 Task: Find connections with filter location Petit-Bourg with filter topic #goalswith filter profile language German with filter current company Lollypop Design Studio with filter school The IIS University with filter industry Outpatient Care Centers with filter service category Human Resources with filter keywords title Test Scorer
Action: Mouse moved to (259, 204)
Screenshot: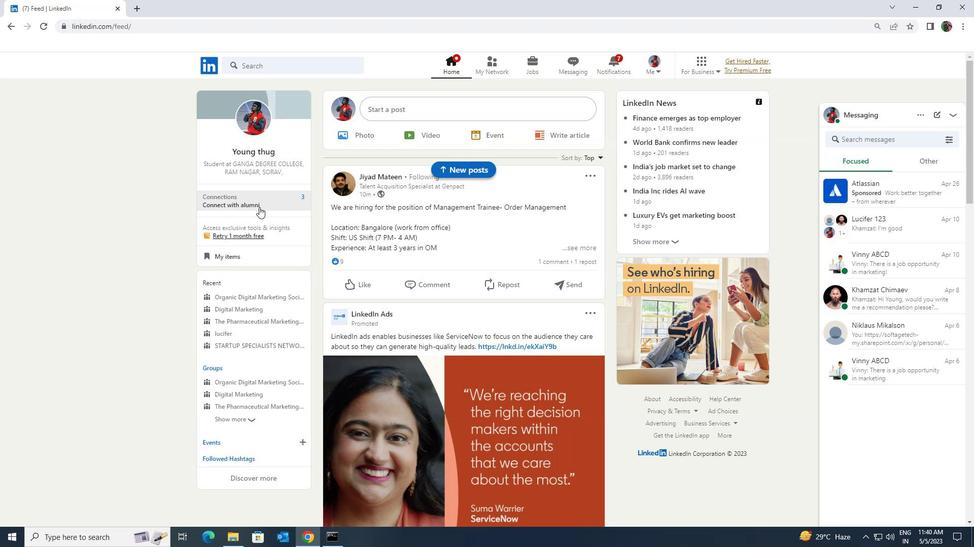 
Action: Mouse pressed left at (259, 204)
Screenshot: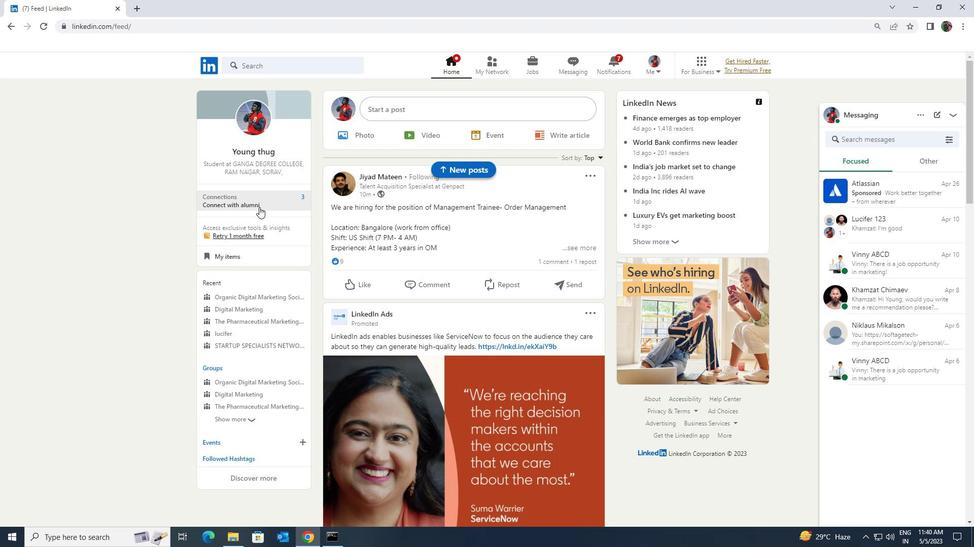 
Action: Mouse moved to (272, 121)
Screenshot: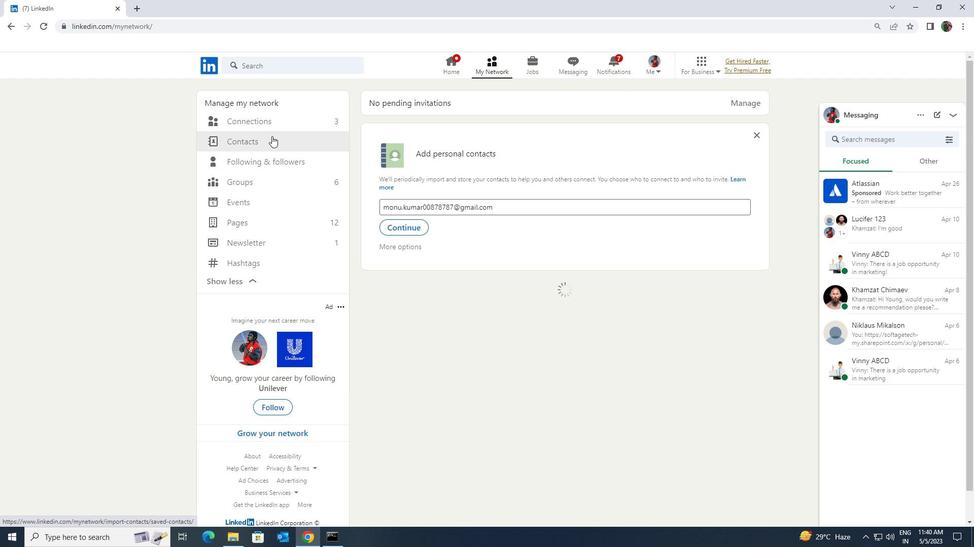 
Action: Mouse pressed left at (272, 121)
Screenshot: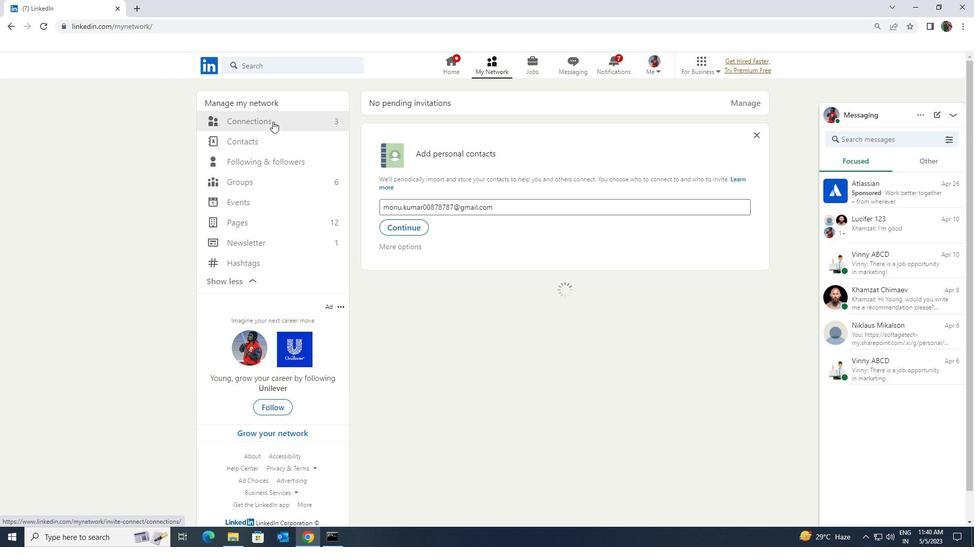 
Action: Mouse moved to (552, 124)
Screenshot: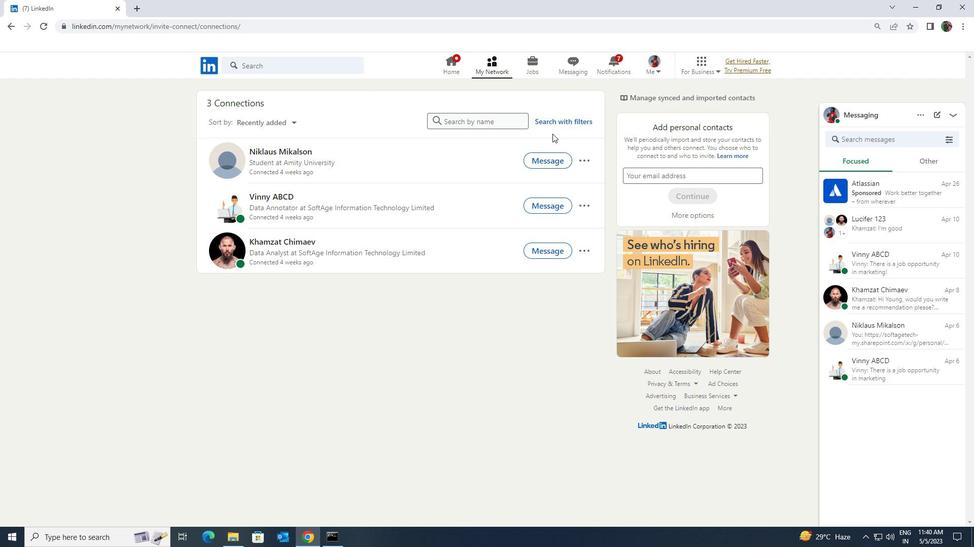 
Action: Mouse pressed left at (552, 124)
Screenshot: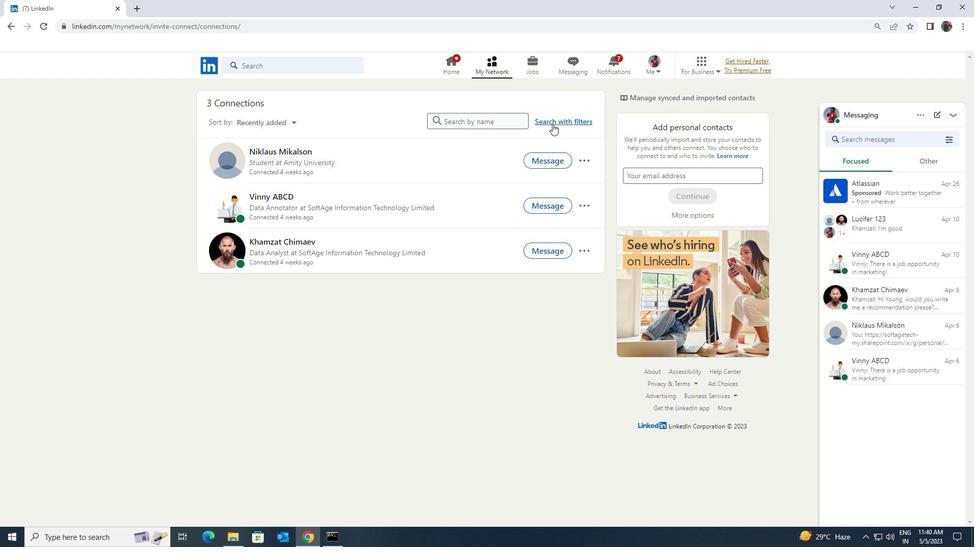 
Action: Mouse moved to (522, 94)
Screenshot: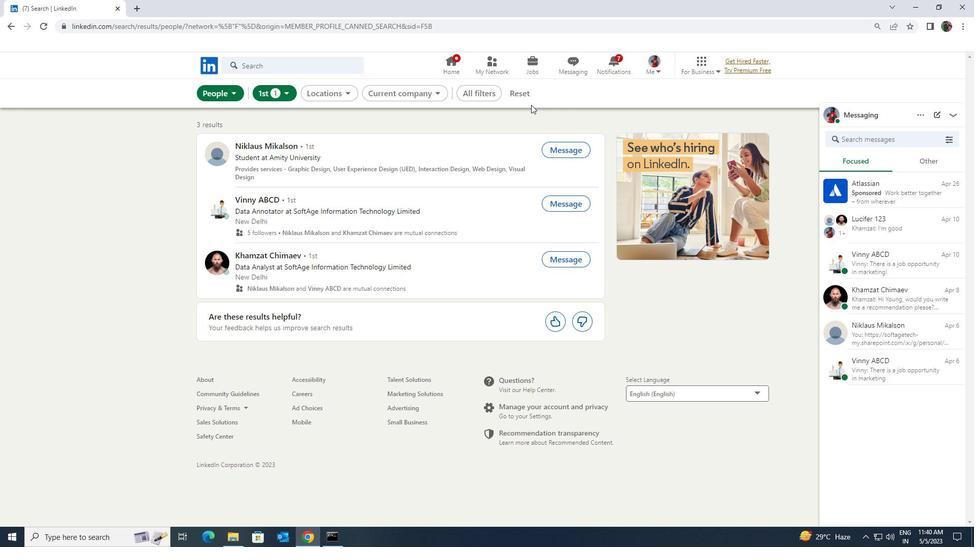 
Action: Mouse pressed left at (522, 94)
Screenshot: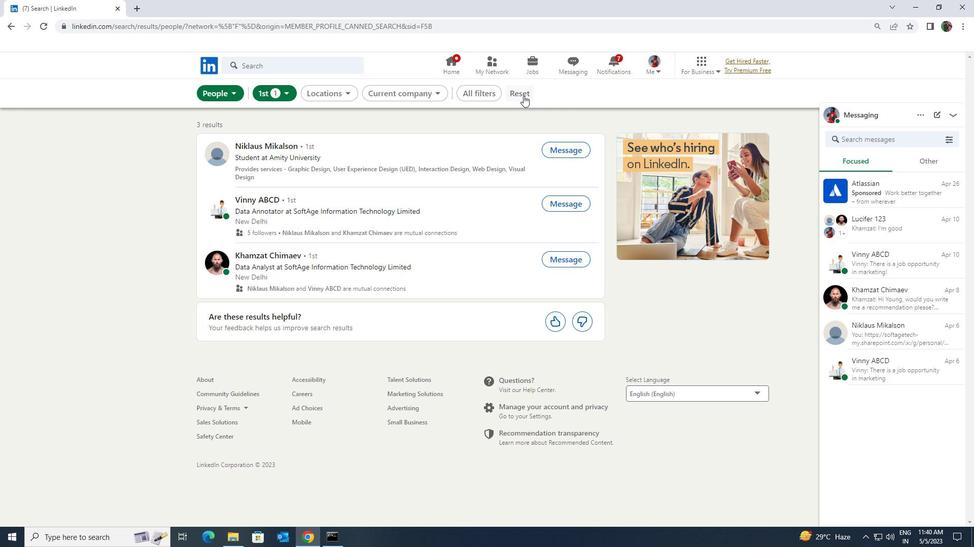 
Action: Mouse moved to (507, 94)
Screenshot: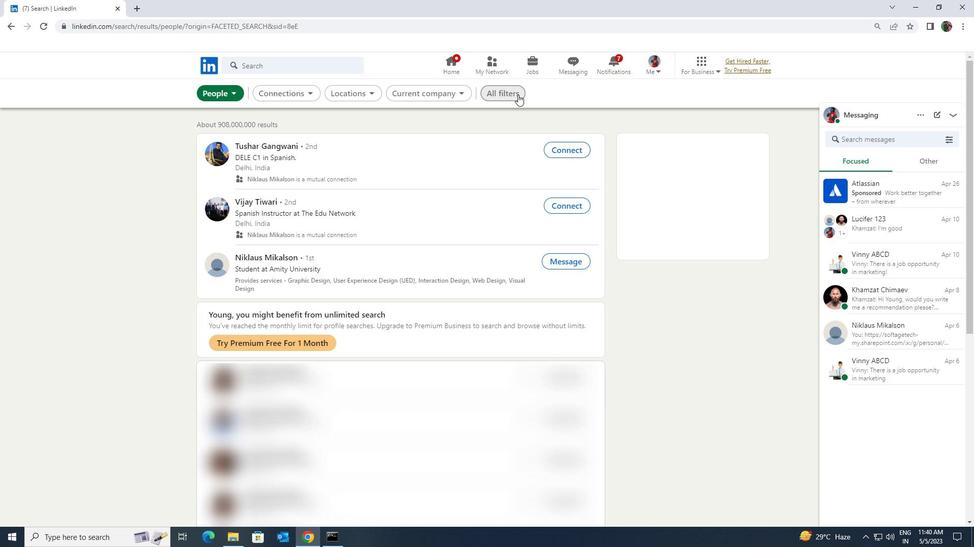 
Action: Mouse pressed left at (507, 94)
Screenshot: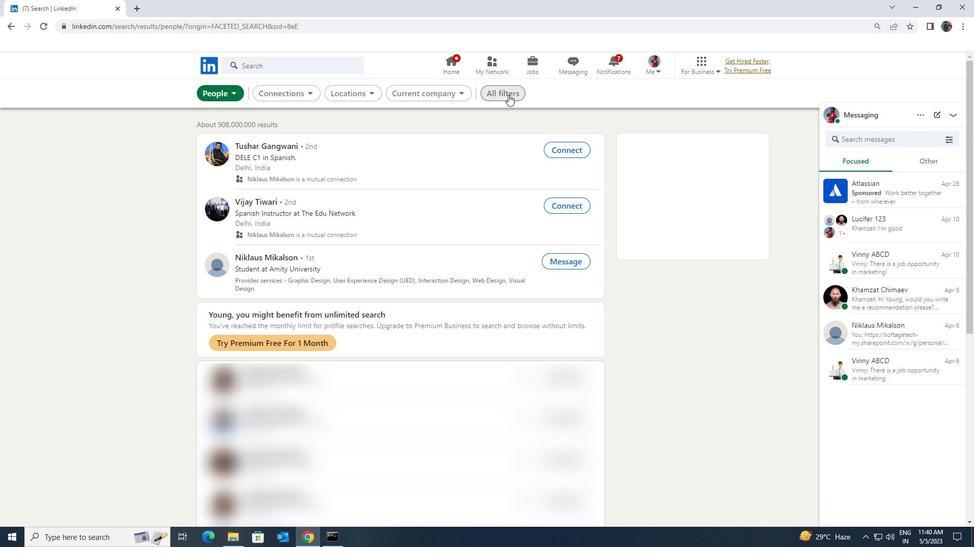 
Action: Mouse moved to (840, 398)
Screenshot: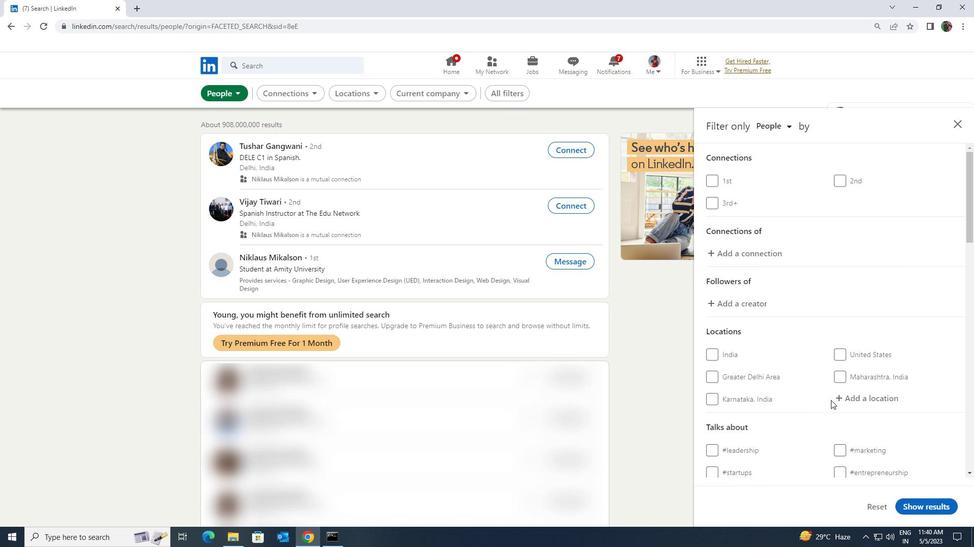 
Action: Mouse pressed left at (840, 398)
Screenshot: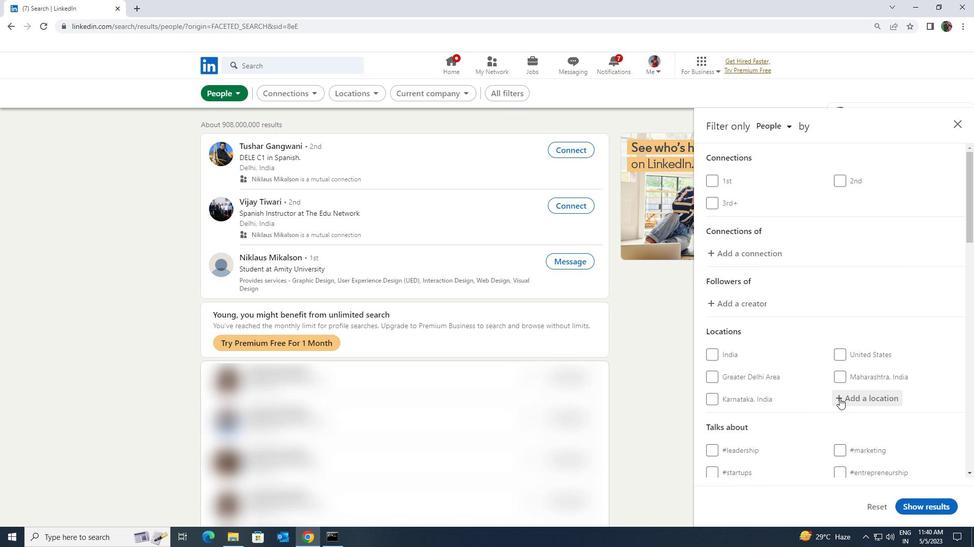 
Action: Mouse moved to (840, 398)
Screenshot: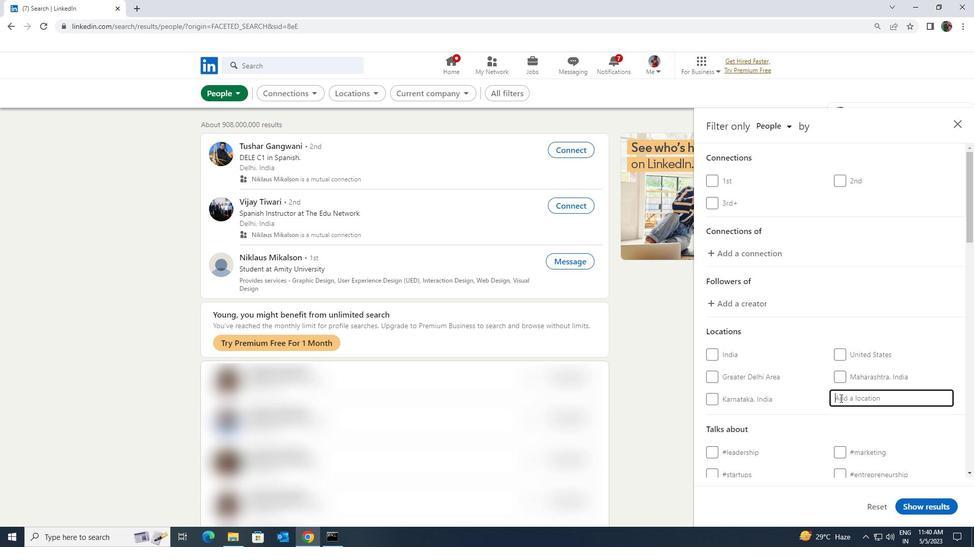 
Action: Key pressed <Key.shift>PETIT
Screenshot: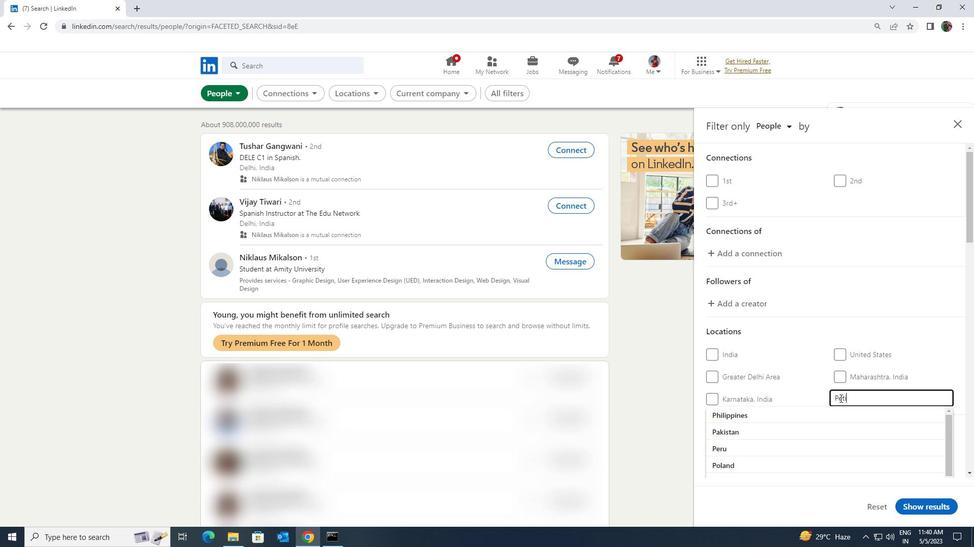 
Action: Mouse moved to (825, 427)
Screenshot: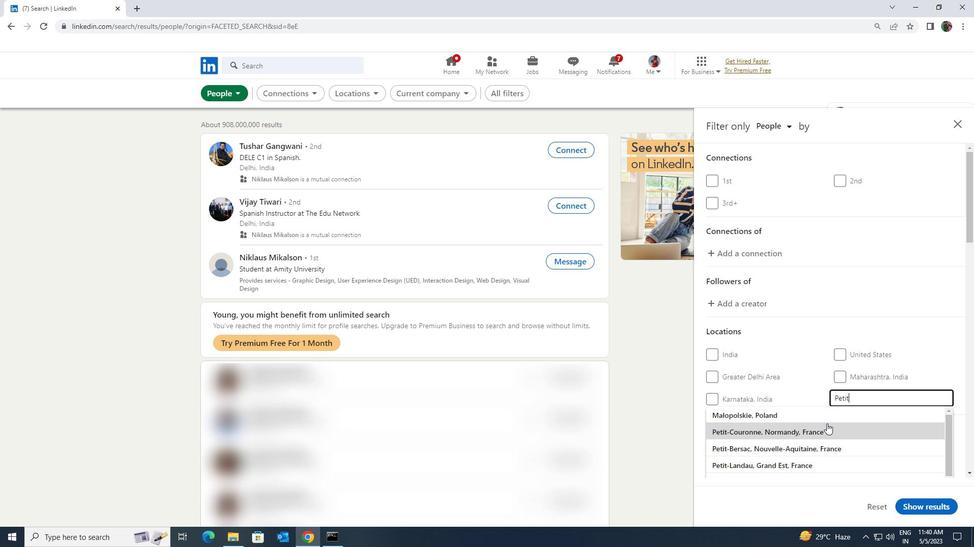 
Action: Mouse pressed left at (825, 427)
Screenshot: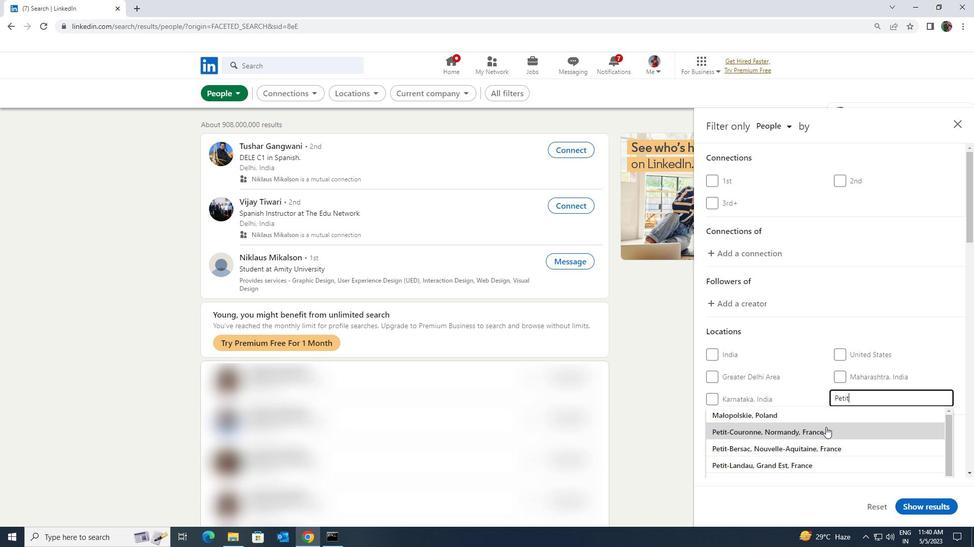 
Action: Mouse scrolled (825, 427) with delta (0, 0)
Screenshot: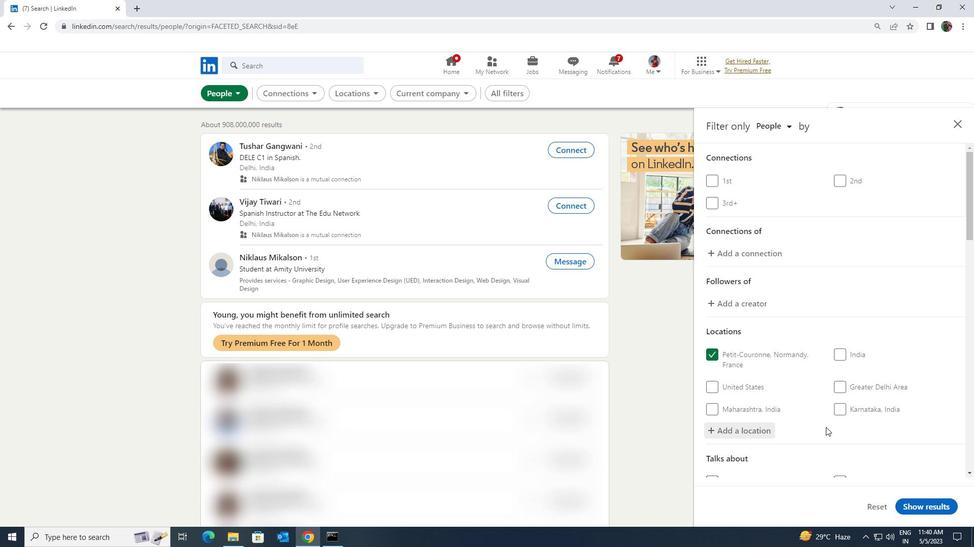 
Action: Mouse scrolled (825, 427) with delta (0, 0)
Screenshot: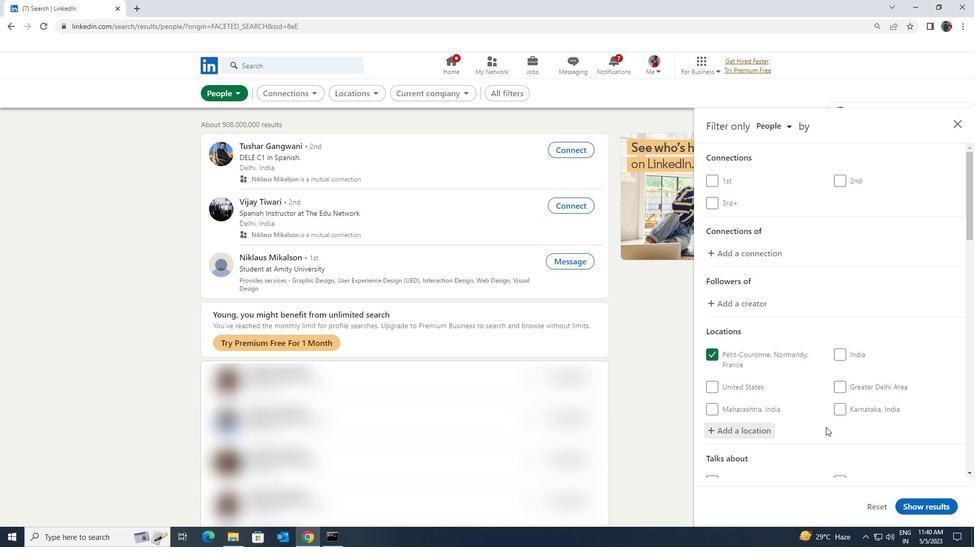 
Action: Mouse moved to (844, 424)
Screenshot: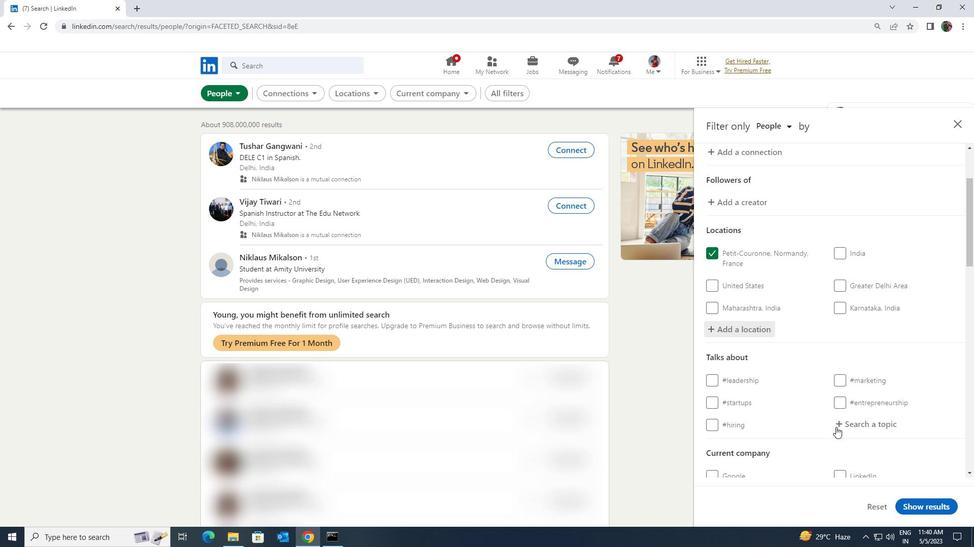 
Action: Mouse pressed left at (844, 424)
Screenshot: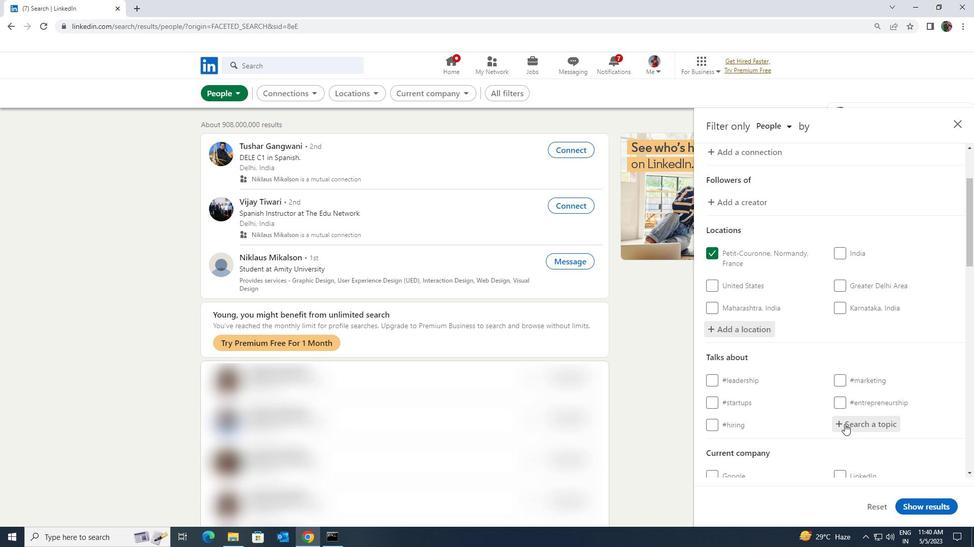 
Action: Key pressed <Key.shift>GOALS
Screenshot: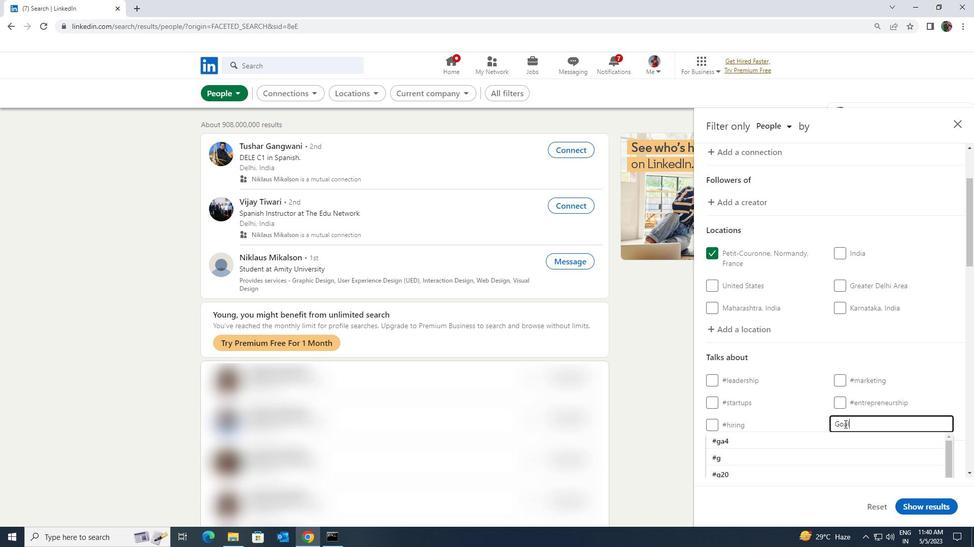 
Action: Mouse moved to (838, 436)
Screenshot: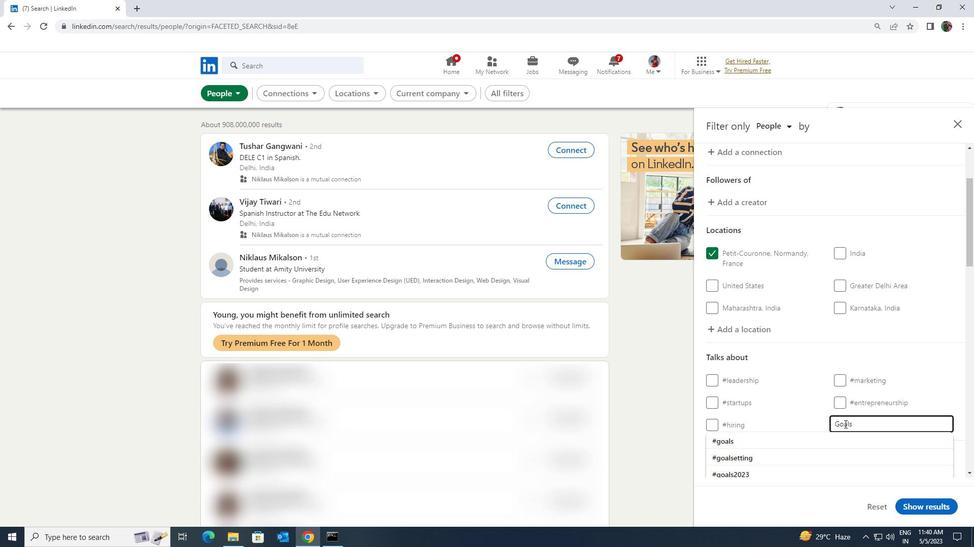 
Action: Mouse pressed left at (838, 436)
Screenshot: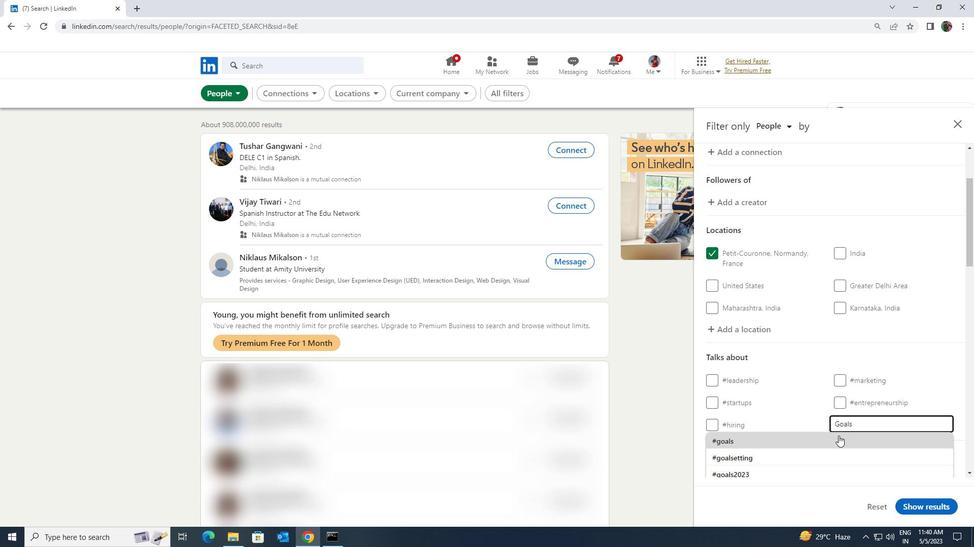 
Action: Mouse scrolled (838, 435) with delta (0, 0)
Screenshot: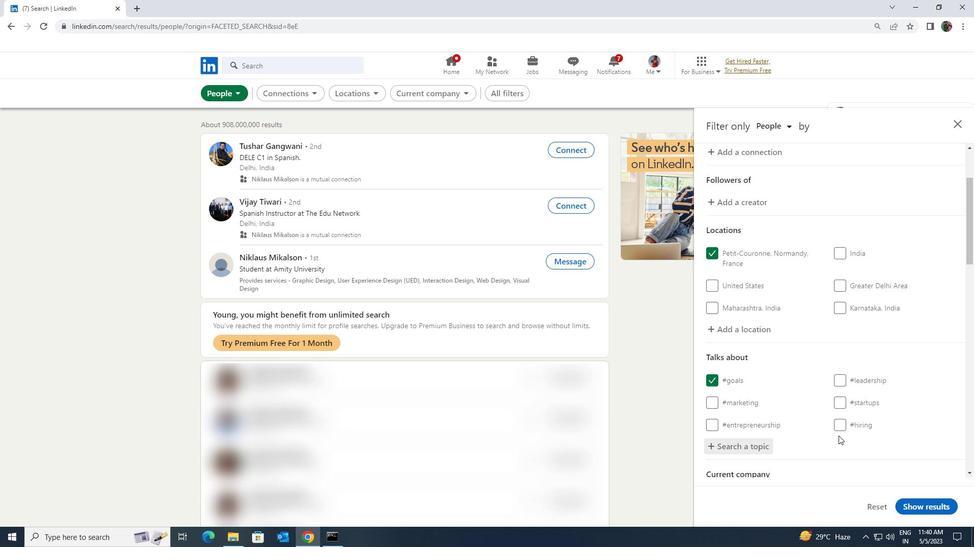 
Action: Mouse scrolled (838, 435) with delta (0, 0)
Screenshot: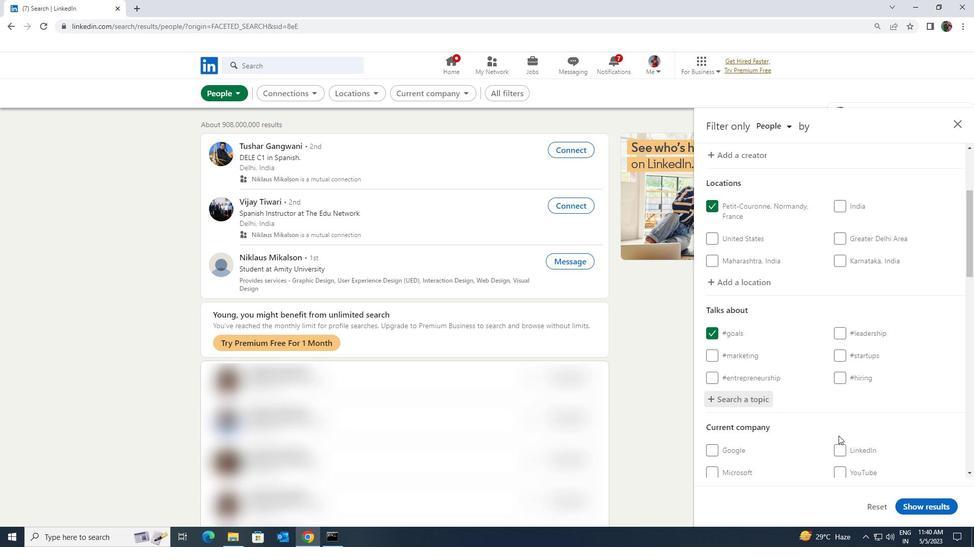 
Action: Mouse moved to (838, 437)
Screenshot: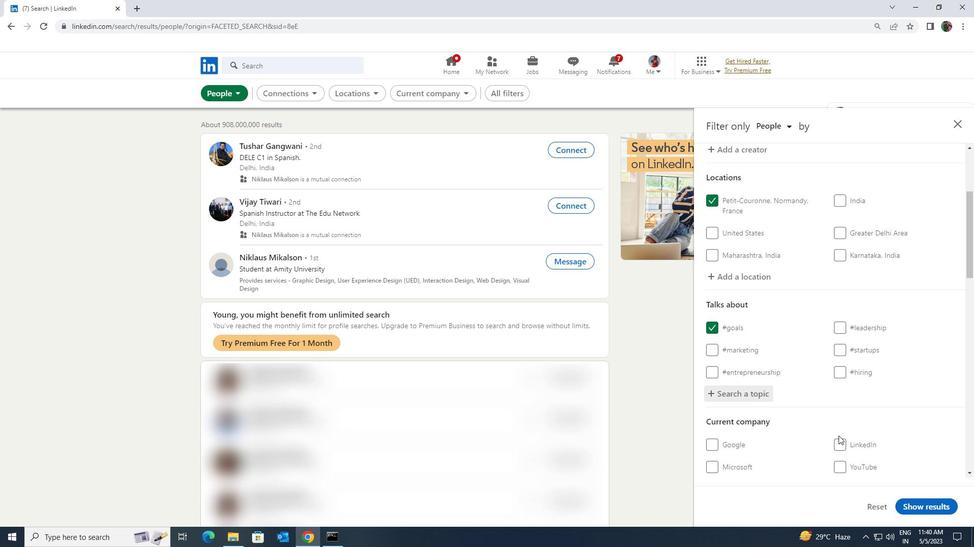 
Action: Mouse scrolled (838, 436) with delta (0, 0)
Screenshot: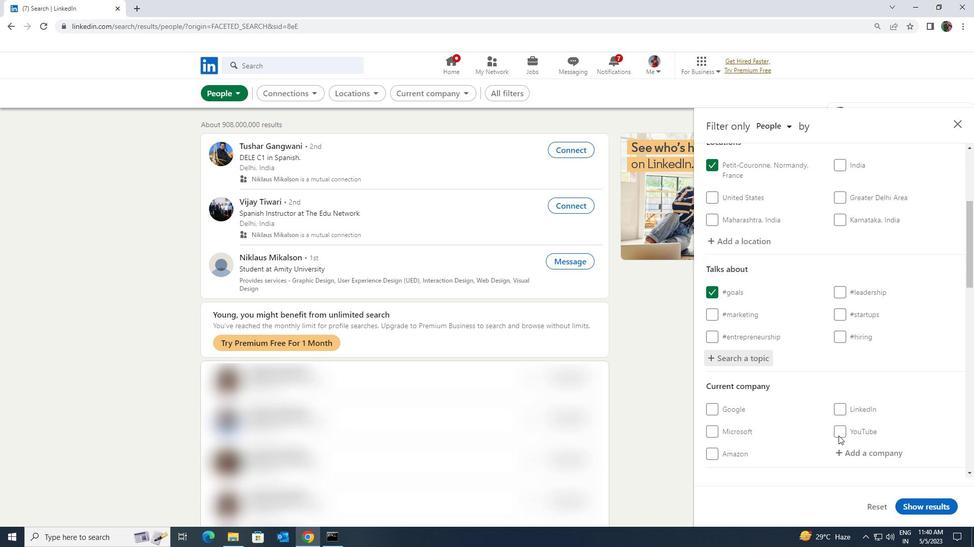 
Action: Mouse scrolled (838, 436) with delta (0, 0)
Screenshot: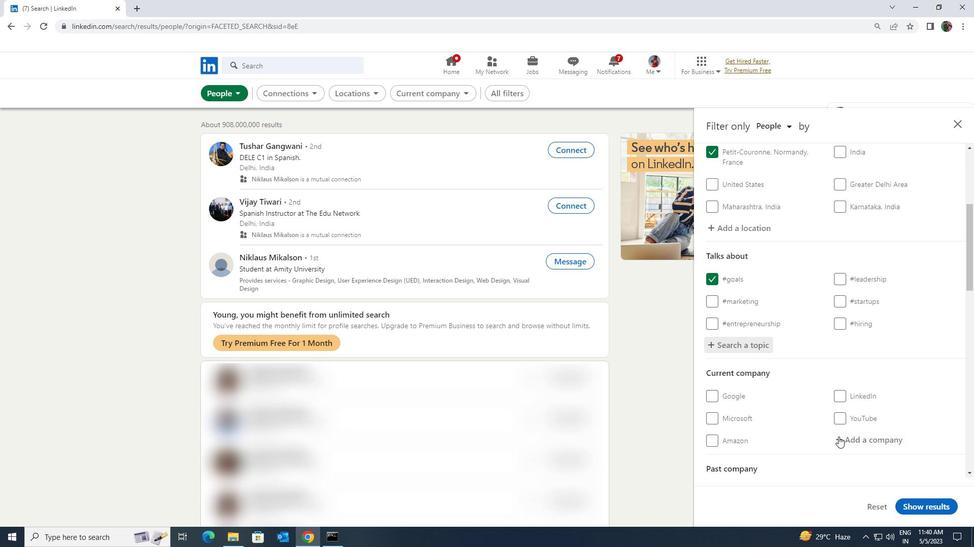 
Action: Mouse scrolled (838, 436) with delta (0, 0)
Screenshot: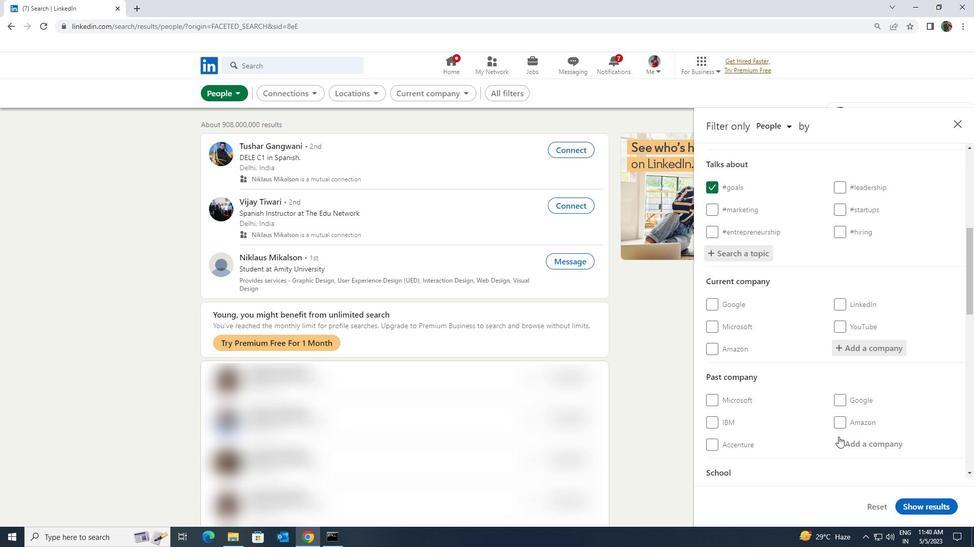 
Action: Mouse scrolled (838, 436) with delta (0, 0)
Screenshot: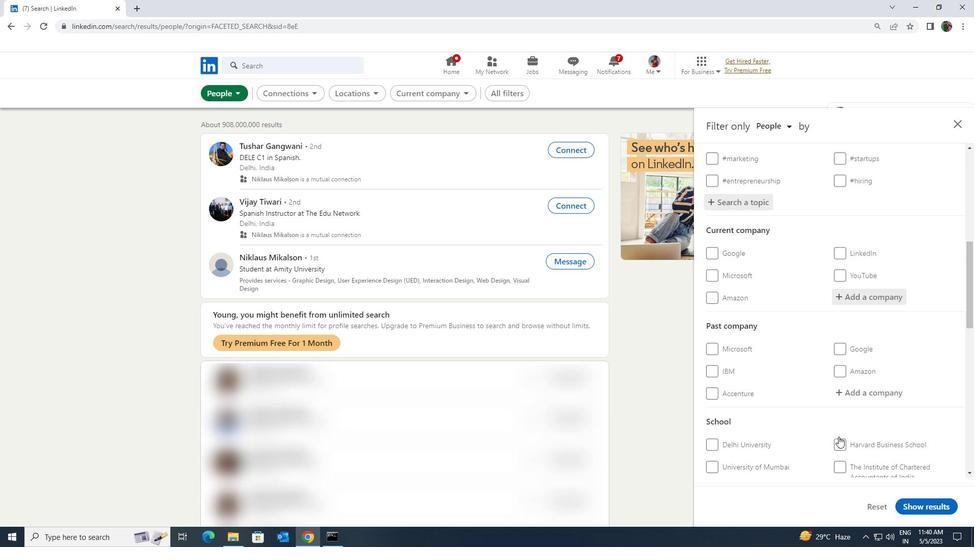 
Action: Mouse scrolled (838, 436) with delta (0, 0)
Screenshot: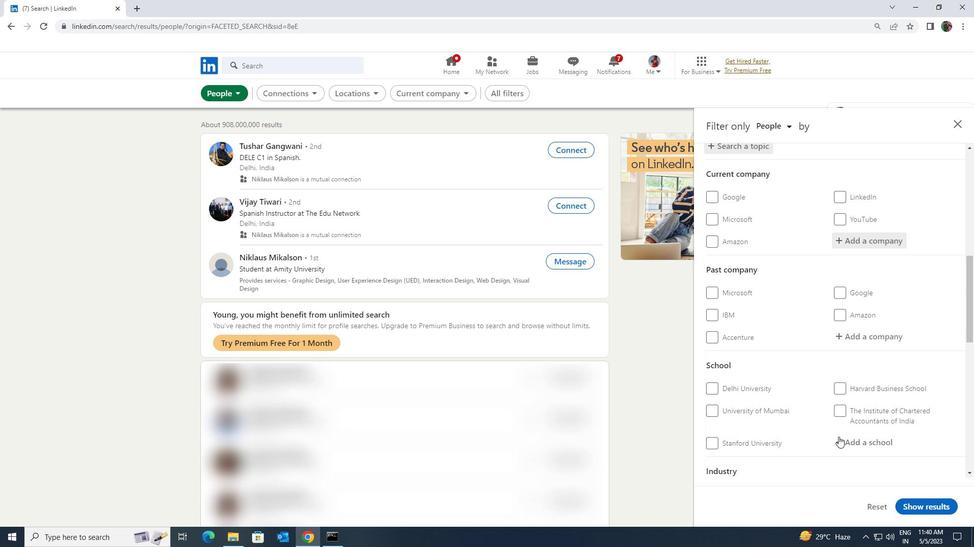 
Action: Mouse scrolled (838, 436) with delta (0, 0)
Screenshot: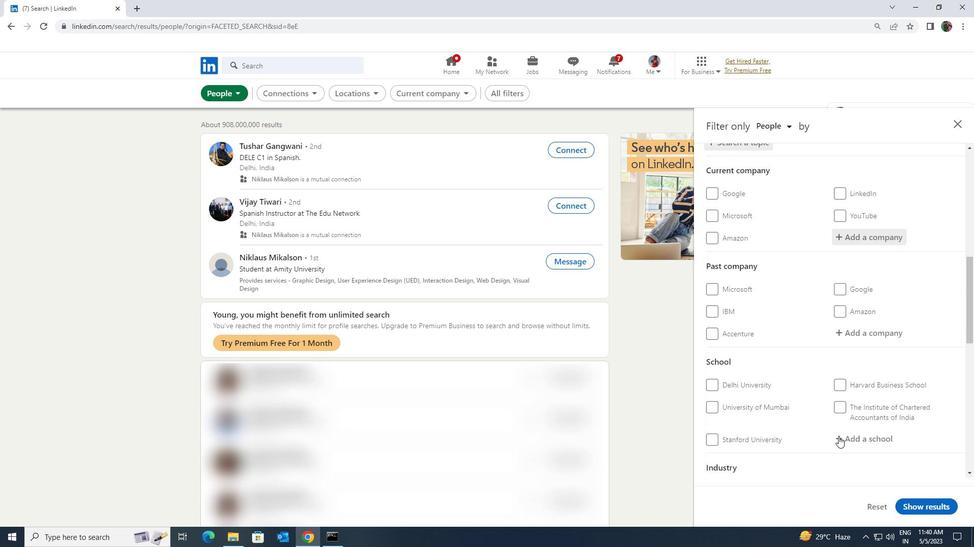 
Action: Mouse scrolled (838, 436) with delta (0, 0)
Screenshot: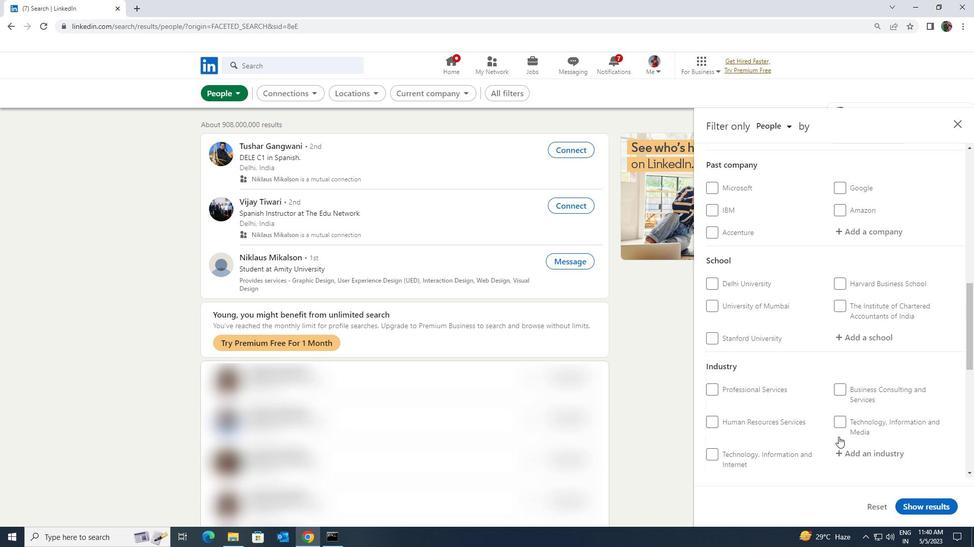 
Action: Mouse scrolled (838, 436) with delta (0, 0)
Screenshot: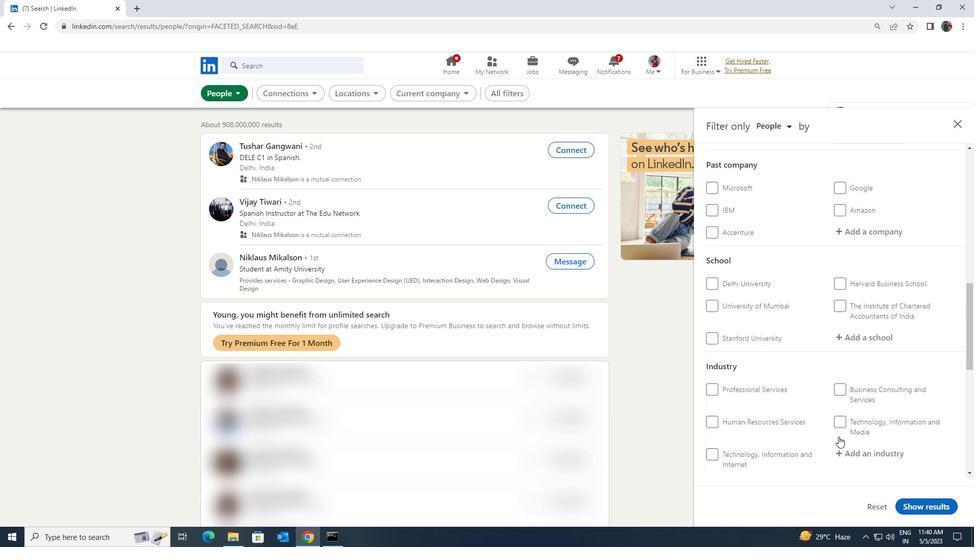 
Action: Mouse moved to (747, 459)
Screenshot: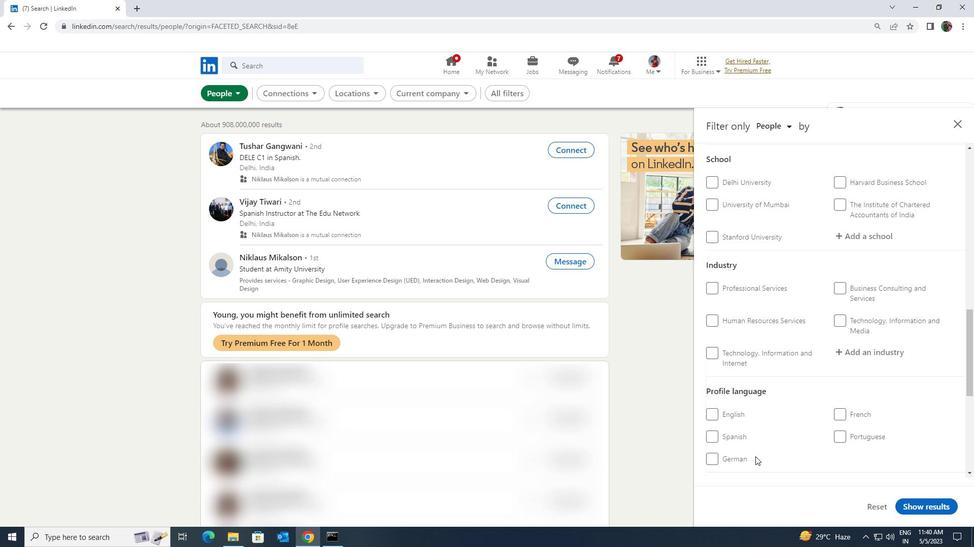 
Action: Mouse pressed left at (747, 459)
Screenshot: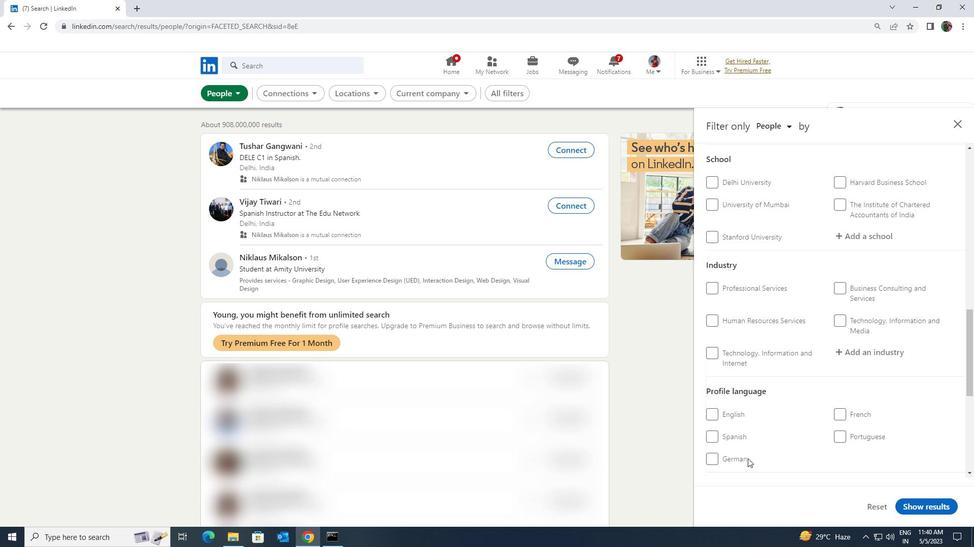 
Action: Mouse moved to (744, 460)
Screenshot: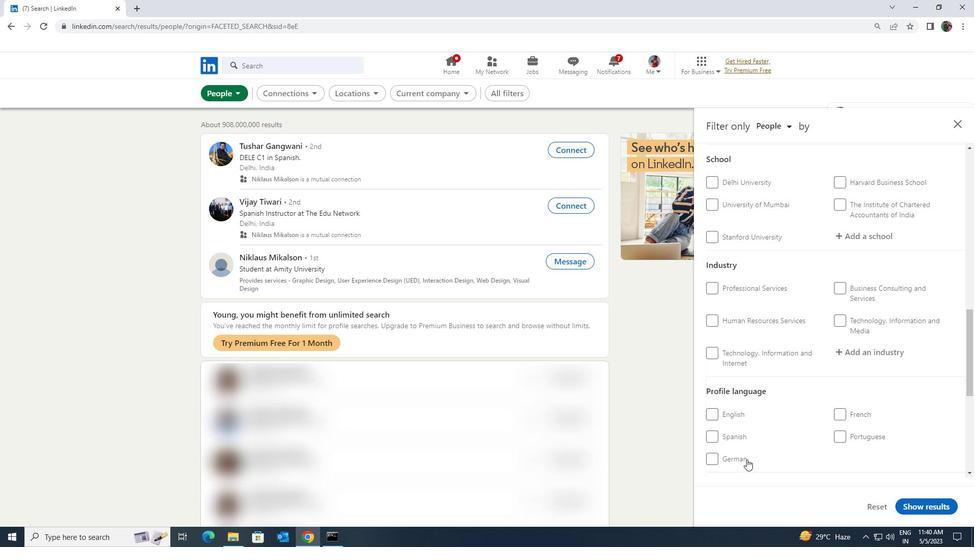 
Action: Mouse pressed left at (744, 460)
Screenshot: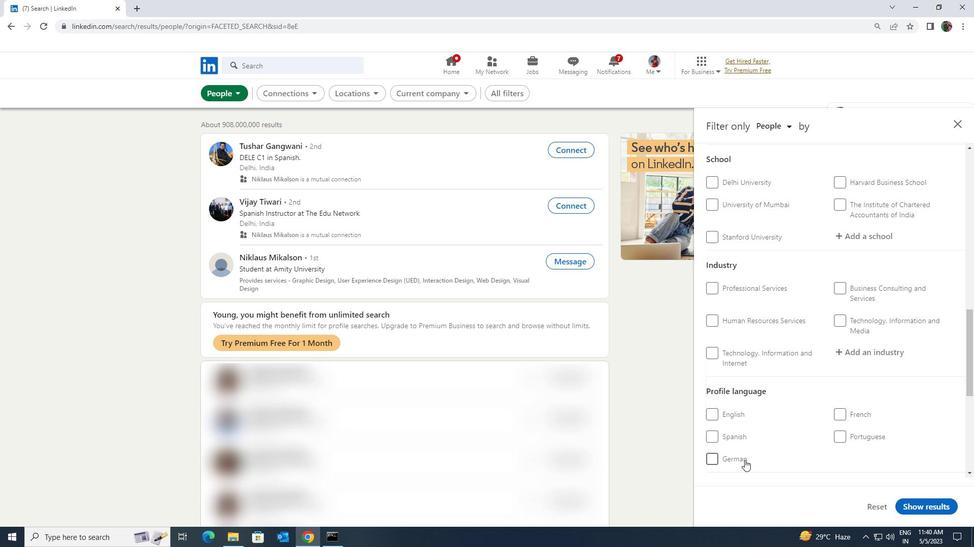 
Action: Mouse moved to (816, 435)
Screenshot: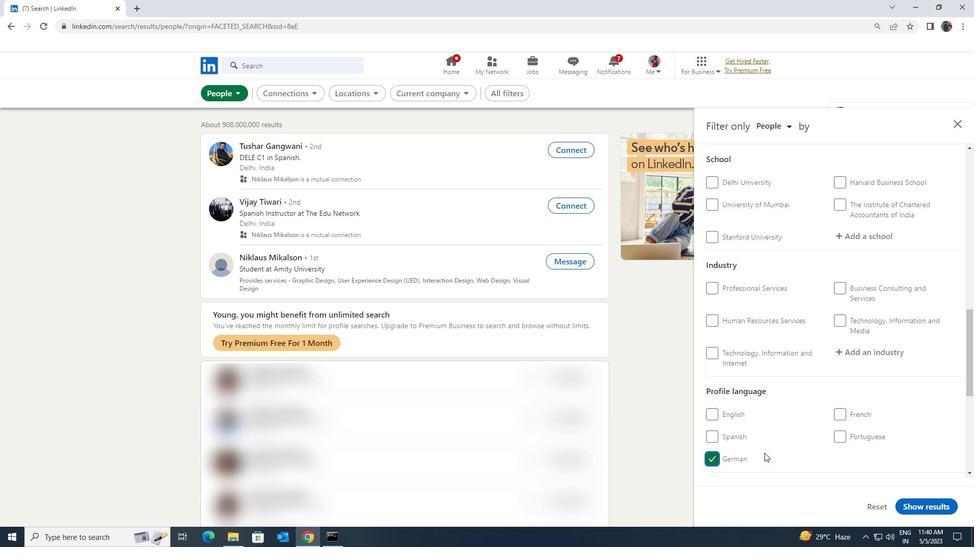 
Action: Mouse scrolled (816, 436) with delta (0, 0)
Screenshot: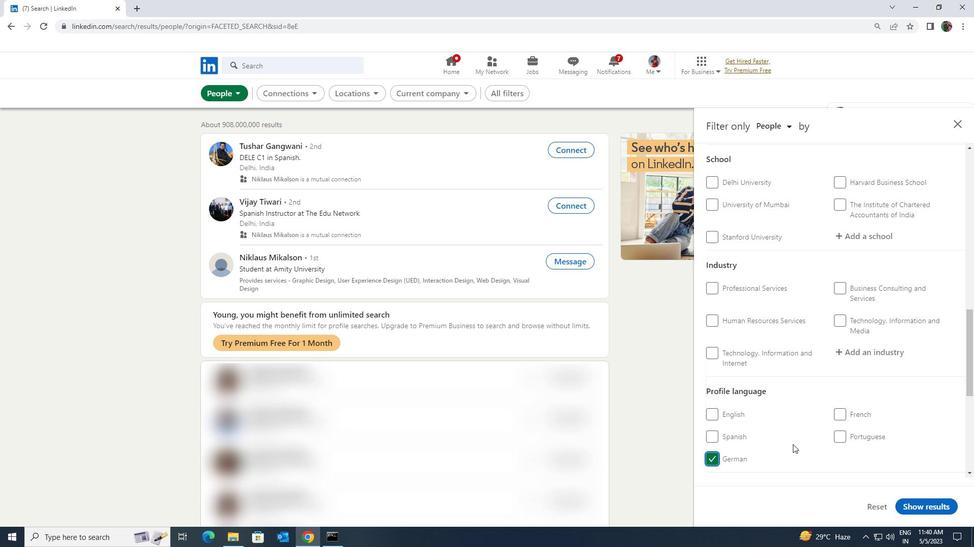 
Action: Mouse scrolled (816, 436) with delta (0, 0)
Screenshot: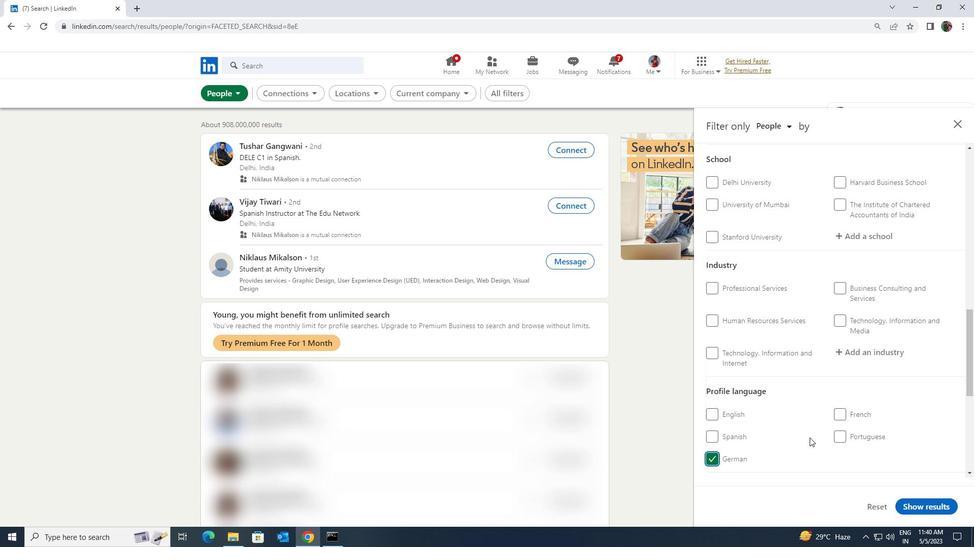 
Action: Mouse scrolled (816, 436) with delta (0, 0)
Screenshot: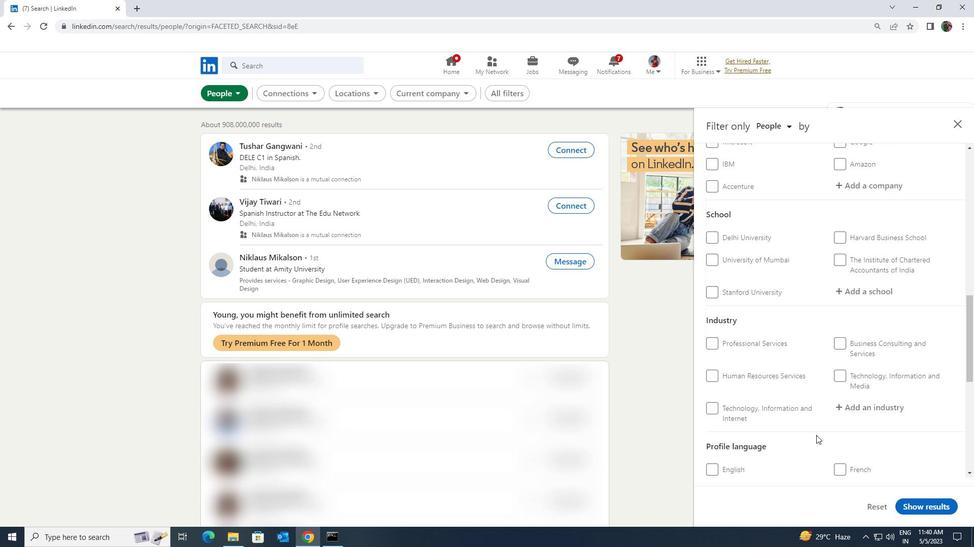 
Action: Mouse scrolled (816, 436) with delta (0, 0)
Screenshot: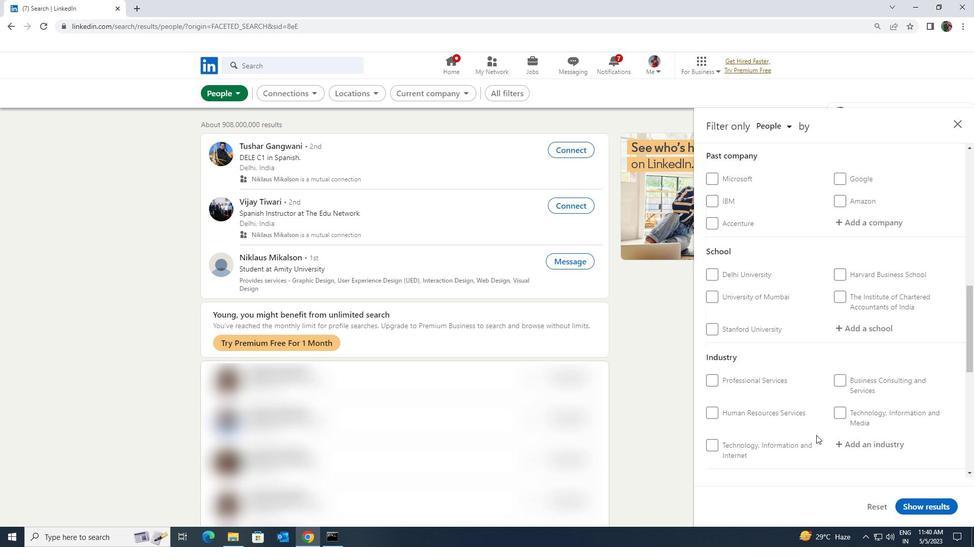 
Action: Mouse moved to (816, 436)
Screenshot: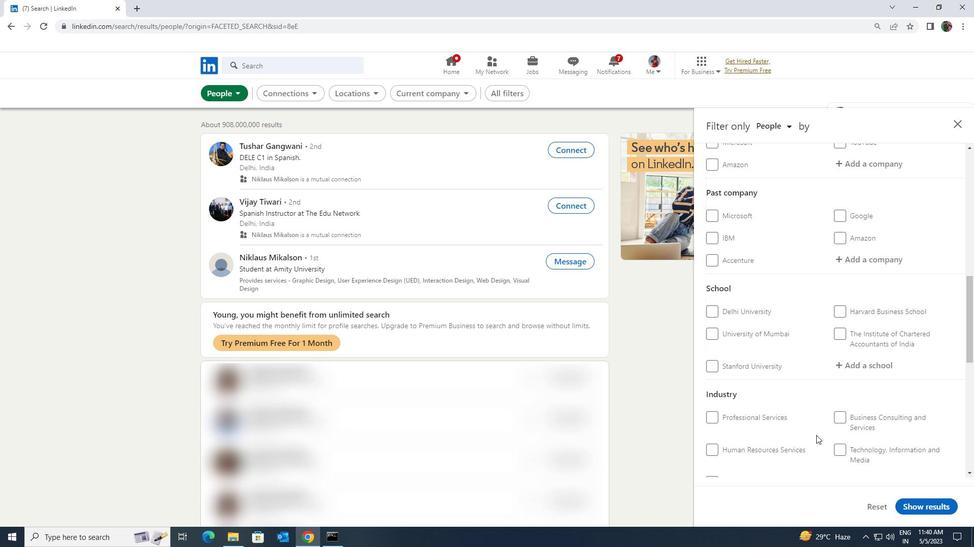 
Action: Mouse scrolled (816, 436) with delta (0, 0)
Screenshot: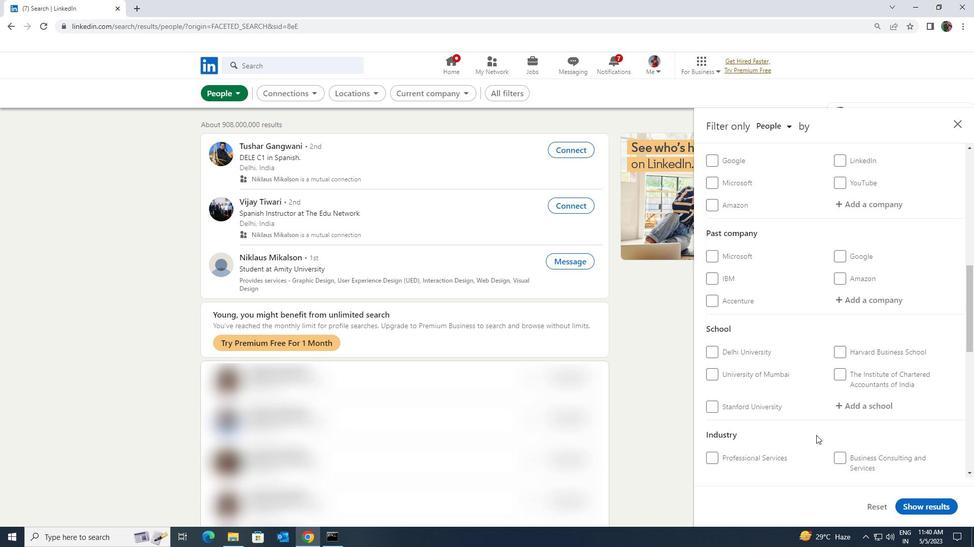 
Action: Mouse scrolled (816, 436) with delta (0, 0)
Screenshot: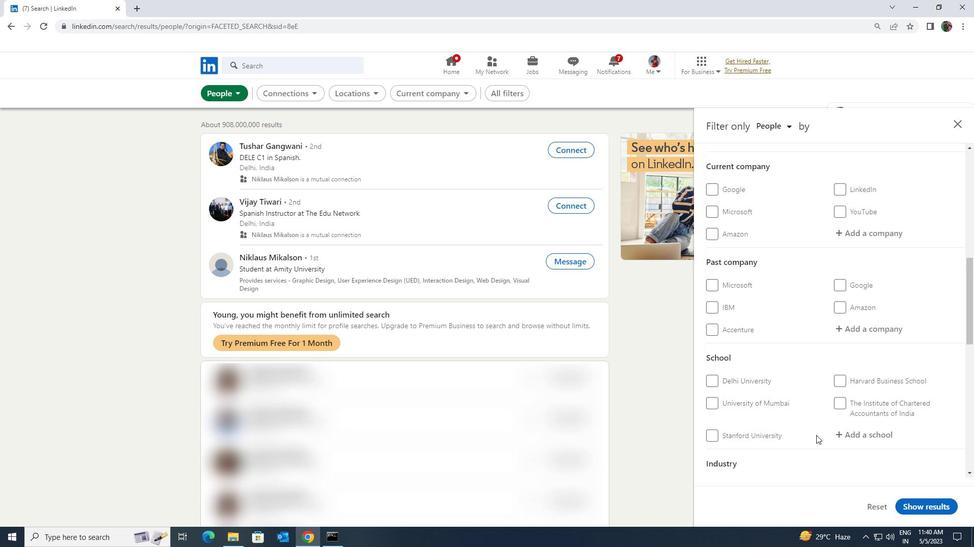 
Action: Mouse scrolled (816, 436) with delta (0, 0)
Screenshot: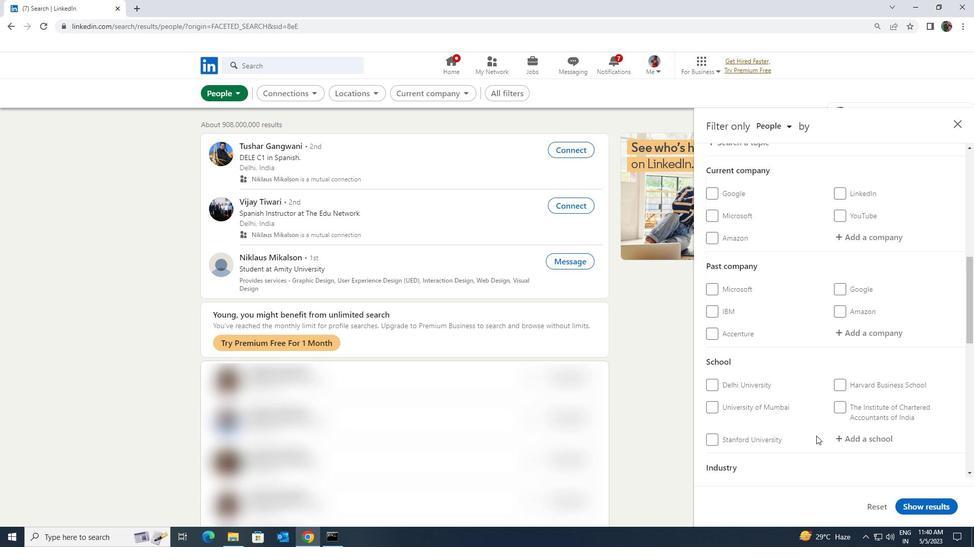 
Action: Mouse moved to (853, 391)
Screenshot: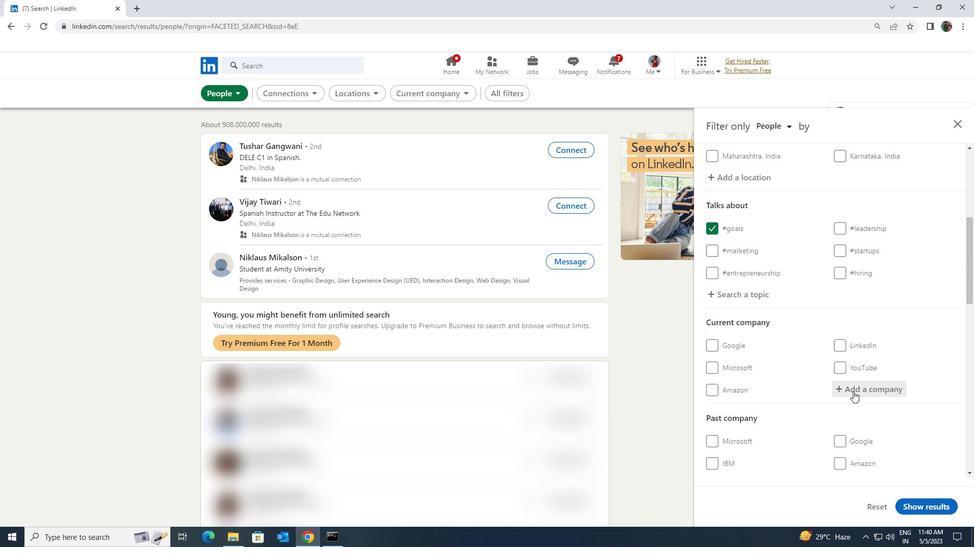 
Action: Mouse pressed left at (853, 391)
Screenshot: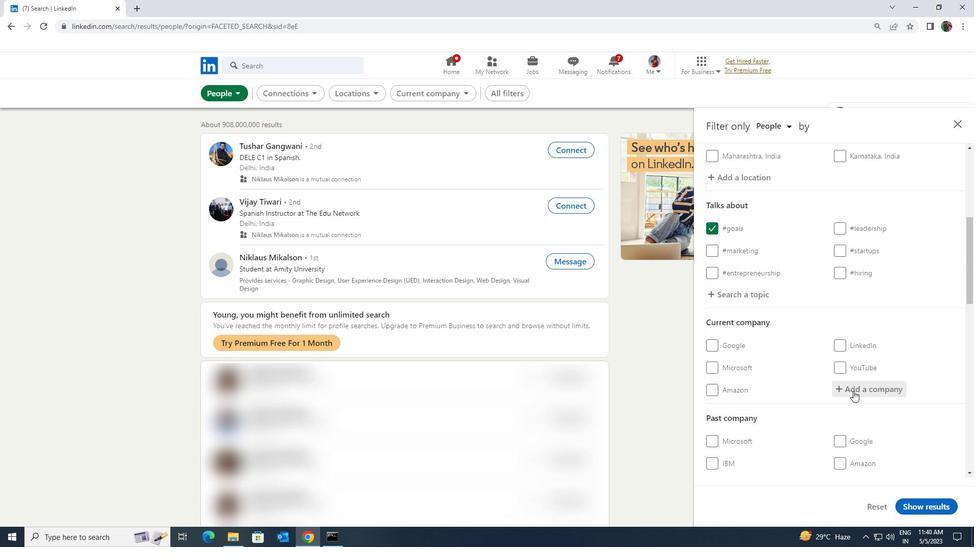
Action: Key pressed <Key.shift>LOLLYPOP
Screenshot: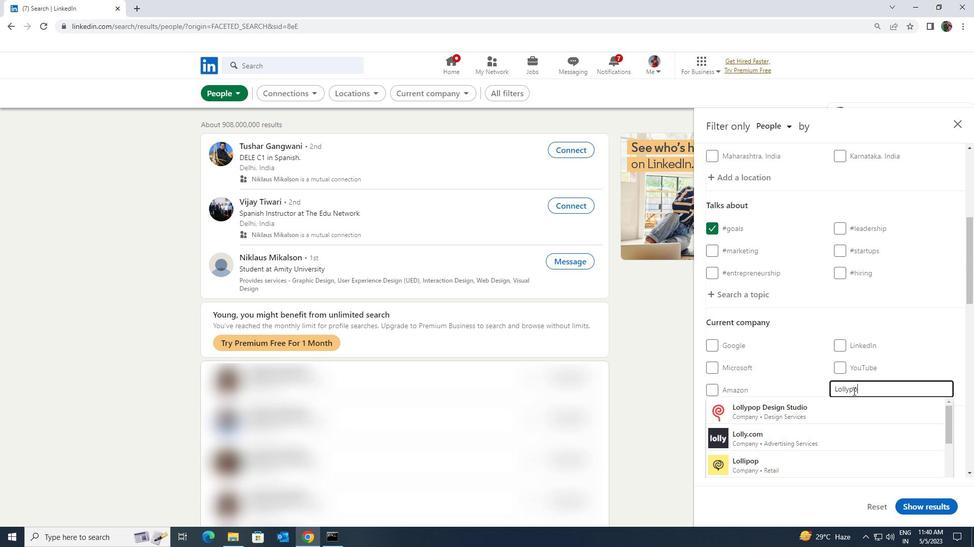 
Action: Mouse moved to (846, 408)
Screenshot: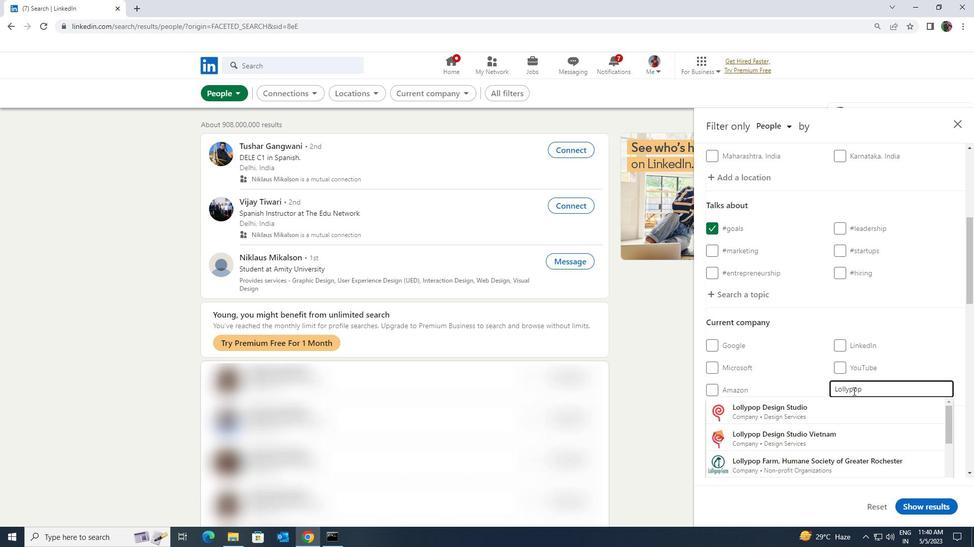
Action: Mouse pressed left at (846, 408)
Screenshot: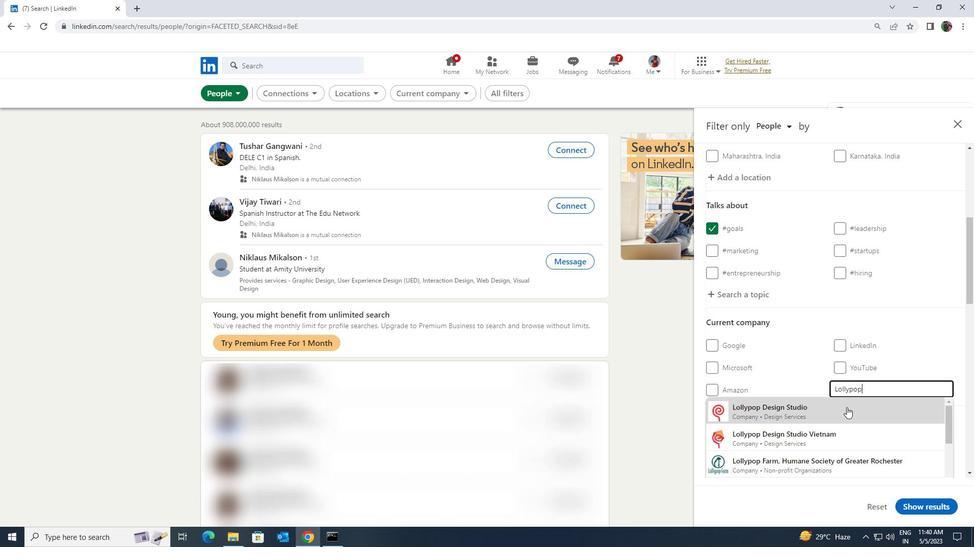 
Action: Mouse scrolled (846, 407) with delta (0, 0)
Screenshot: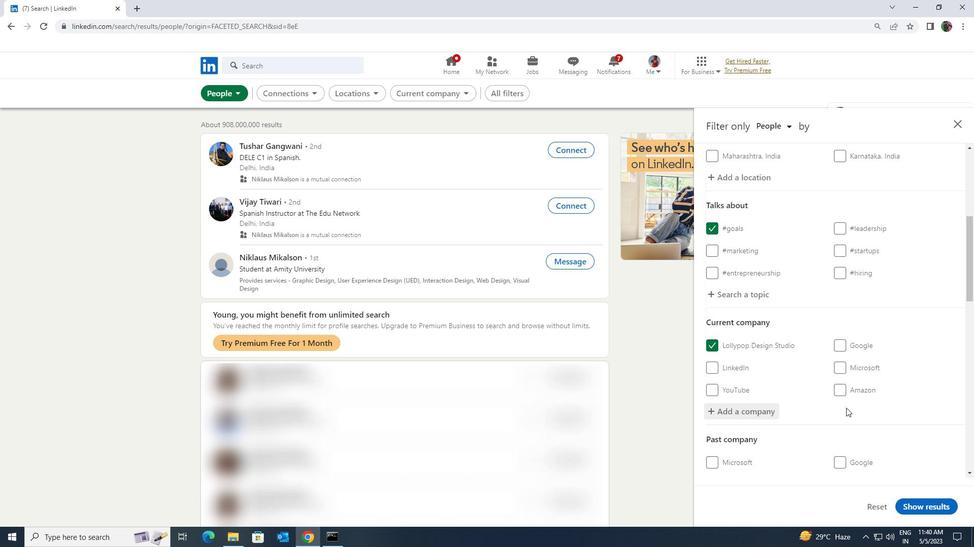 
Action: Mouse scrolled (846, 407) with delta (0, 0)
Screenshot: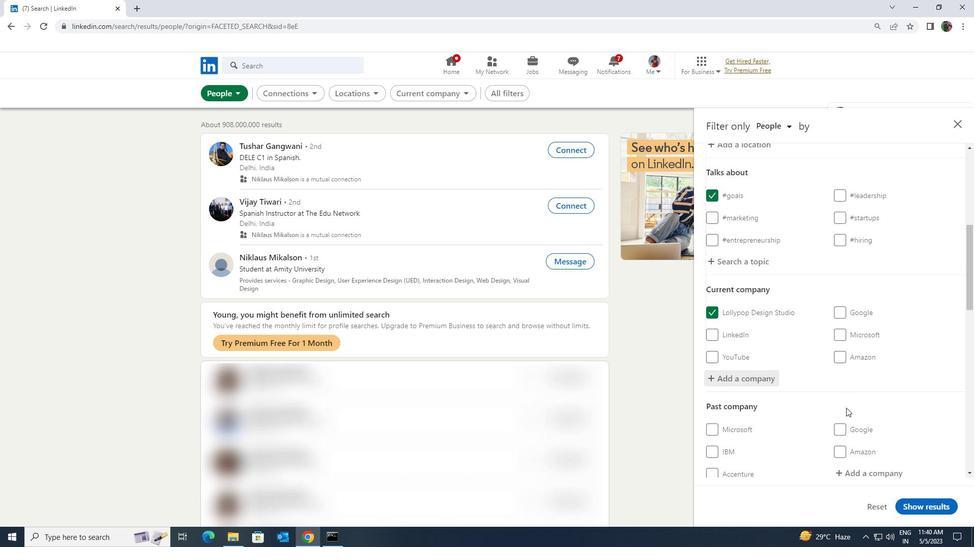
Action: Mouse scrolled (846, 407) with delta (0, 0)
Screenshot: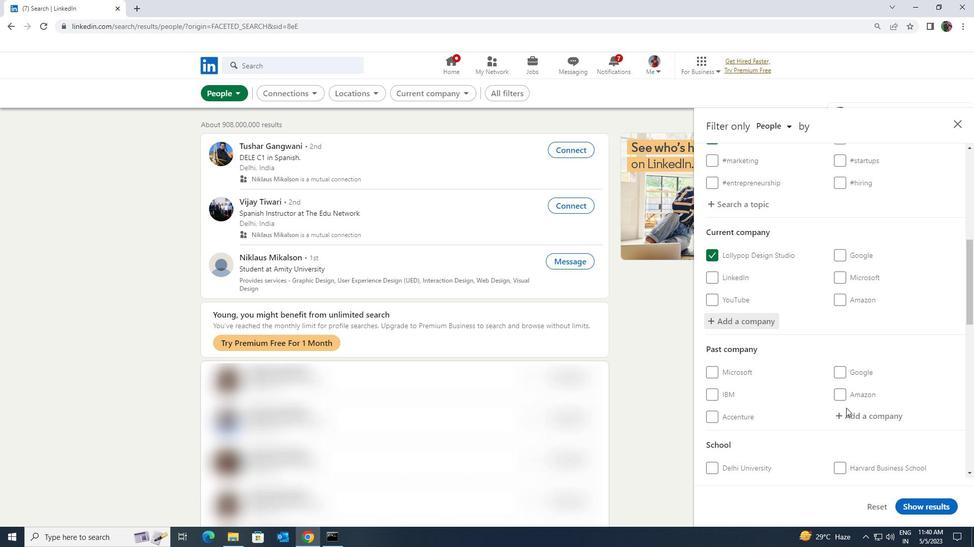 
Action: Mouse scrolled (846, 407) with delta (0, 0)
Screenshot: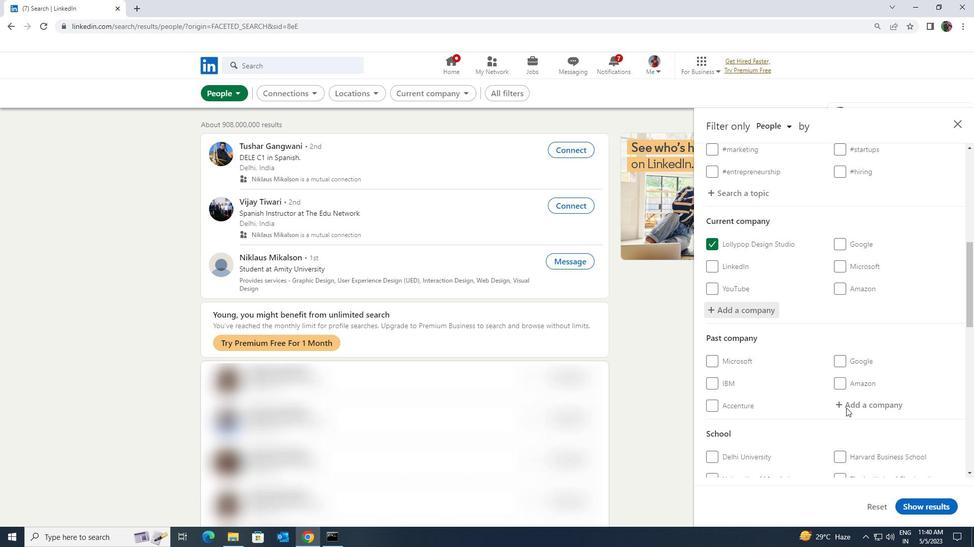 
Action: Mouse pressed left at (846, 408)
Screenshot: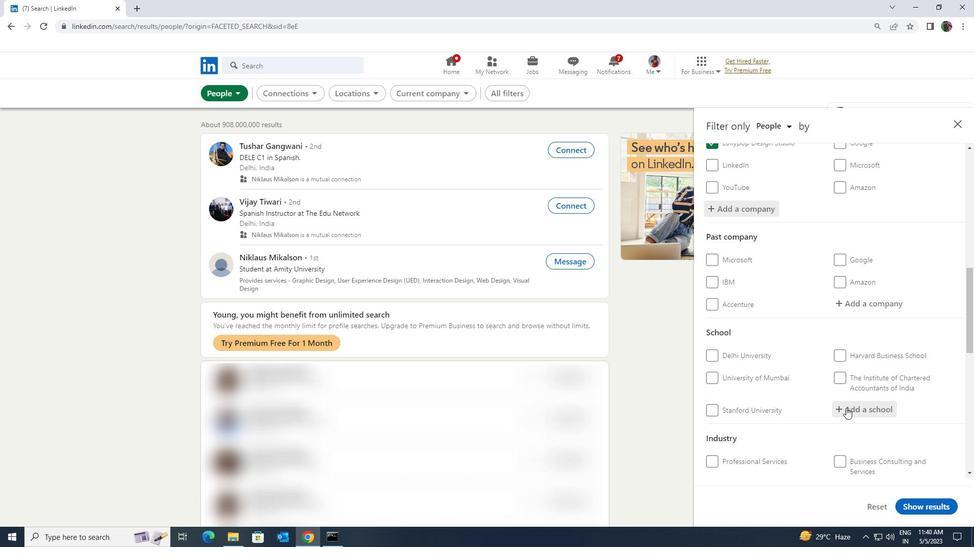 
Action: Key pressed <Key.shift><Key.shift><Key.shift><Key.shift><Key.shift><Key.shift><Key.shift><Key.shift><Key.shift><Key.shift><Key.shift>IIS<Key.space><Key.shift>UNIVERSITY<Key.space>
Screenshot: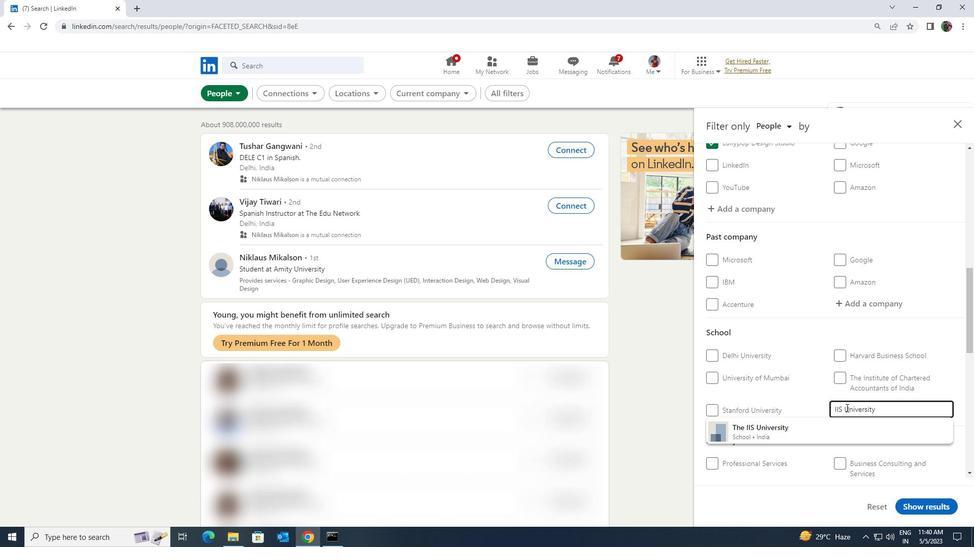 
Action: Mouse moved to (839, 424)
Screenshot: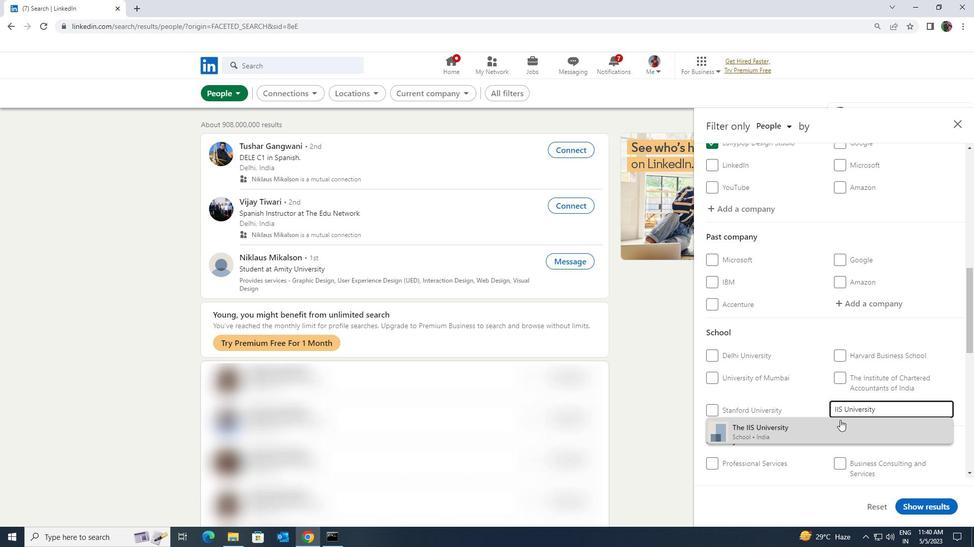 
Action: Mouse pressed left at (839, 424)
Screenshot: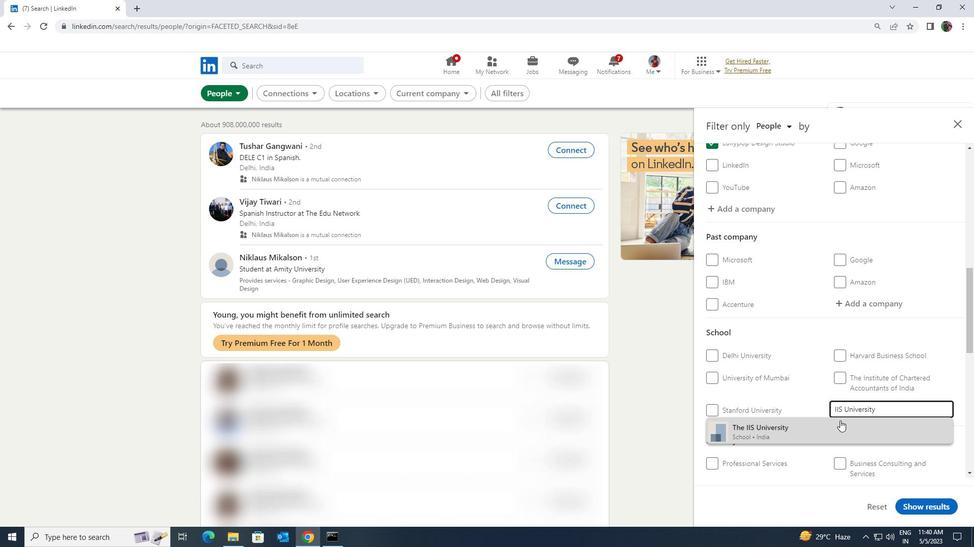 
Action: Mouse moved to (838, 424)
Screenshot: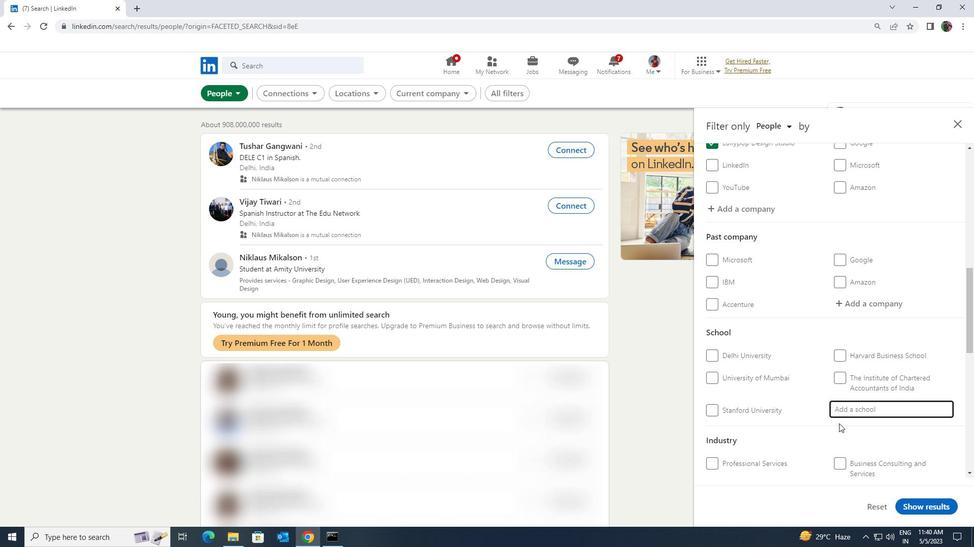 
Action: Mouse scrolled (838, 423) with delta (0, 0)
Screenshot: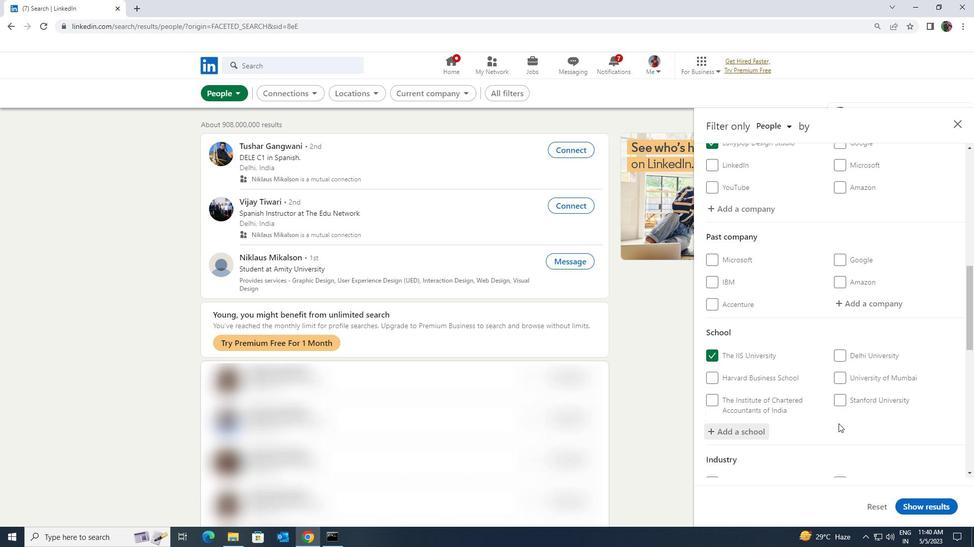 
Action: Mouse scrolled (838, 423) with delta (0, 0)
Screenshot: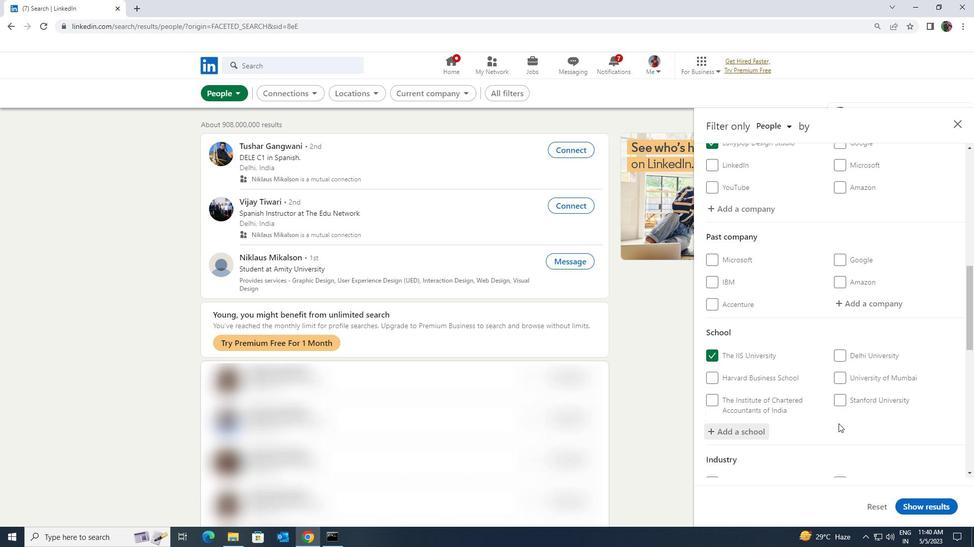 
Action: Mouse scrolled (838, 423) with delta (0, 0)
Screenshot: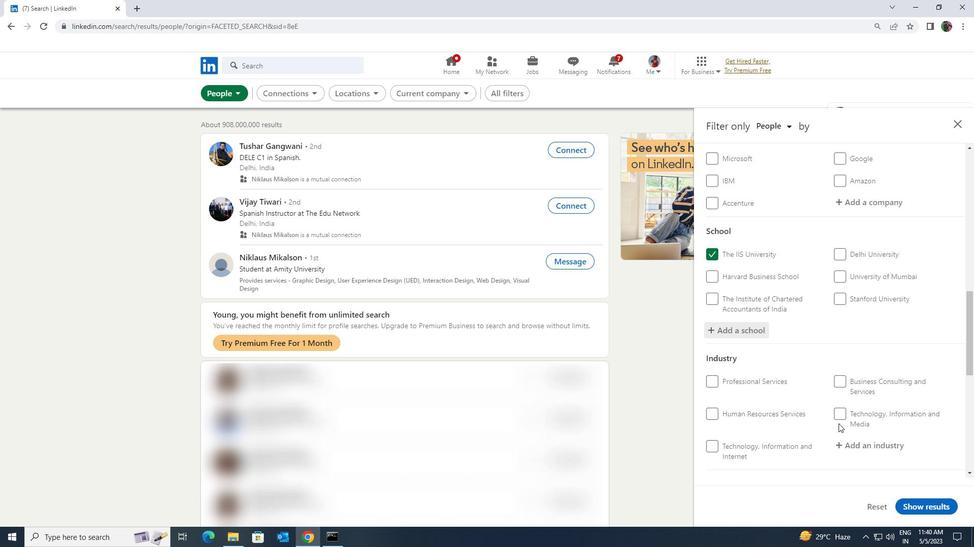 
Action: Mouse moved to (850, 399)
Screenshot: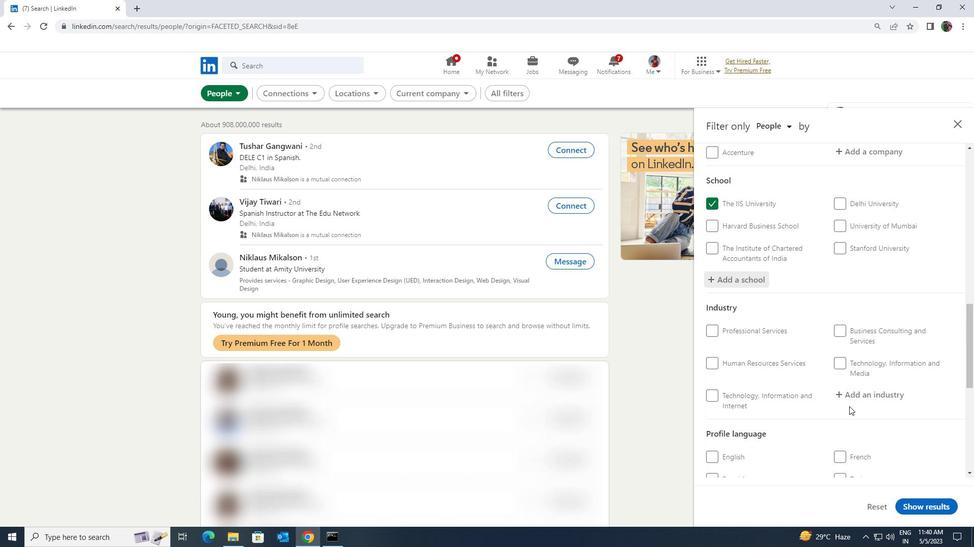
Action: Mouse pressed left at (850, 399)
Screenshot: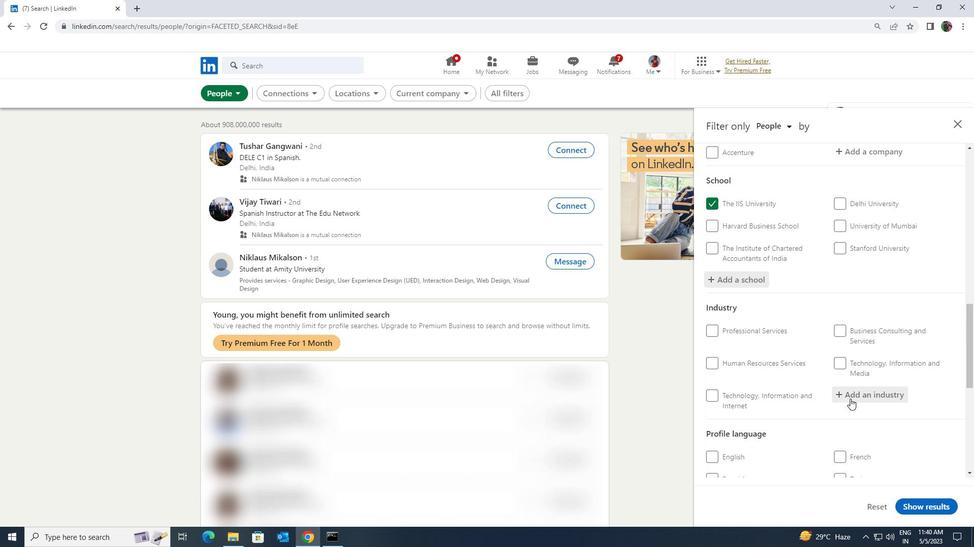 
Action: Key pressed <Key.shift><Key.shift><Key.shift><Key.shift><Key.shift><Key.shift><Key.shift><Key.shift><Key.shift><Key.shift><Key.shift><Key.shift><Key.shift><Key.shift><Key.shift><Key.shift><Key.shift><Key.shift><Key.shift><Key.shift><Key.shift><Key.shift><Key.shift><Key.shift><Key.shift><Key.shift><Key.shift><Key.shift><Key.shift><Key.shift><Key.shift><Key.shift><Key.shift><Key.shift><Key.shift><Key.shift><Key.shift><Key.shift><Key.shift><Key.shift><Key.shift><Key.shift><Key.shift><Key.shift><Key.shift><Key.shift><Key.shift><Key.shift><Key.shift><Key.shift><Key.shift><Key.shift><Key.shift><Key.shift><Key.shift><Key.shift><Key.shift><Key.shift><Key.shift>OUTTPATIENT<Key.space><Key.shift>CARE<Key.space>SERVICE<Key.enter>
Screenshot: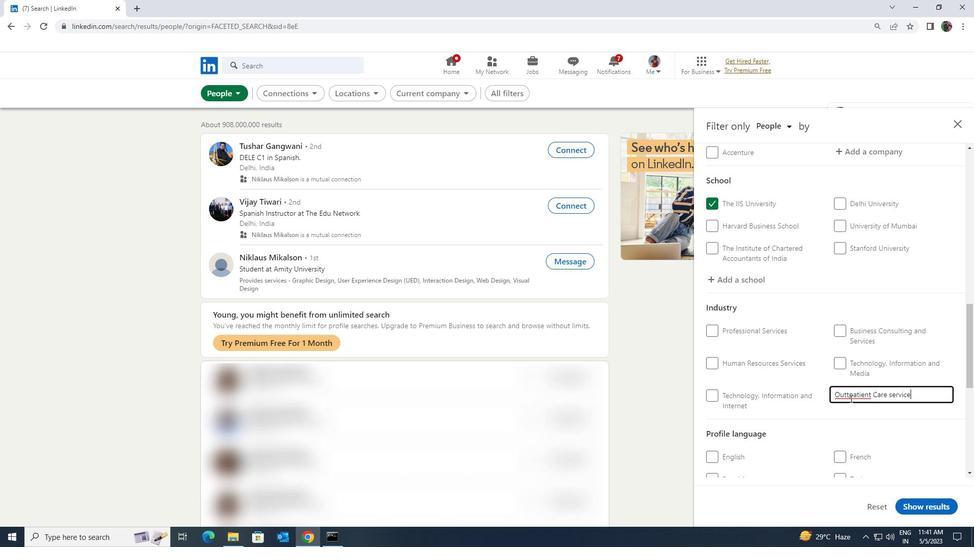 
Action: Mouse moved to (923, 370)
Screenshot: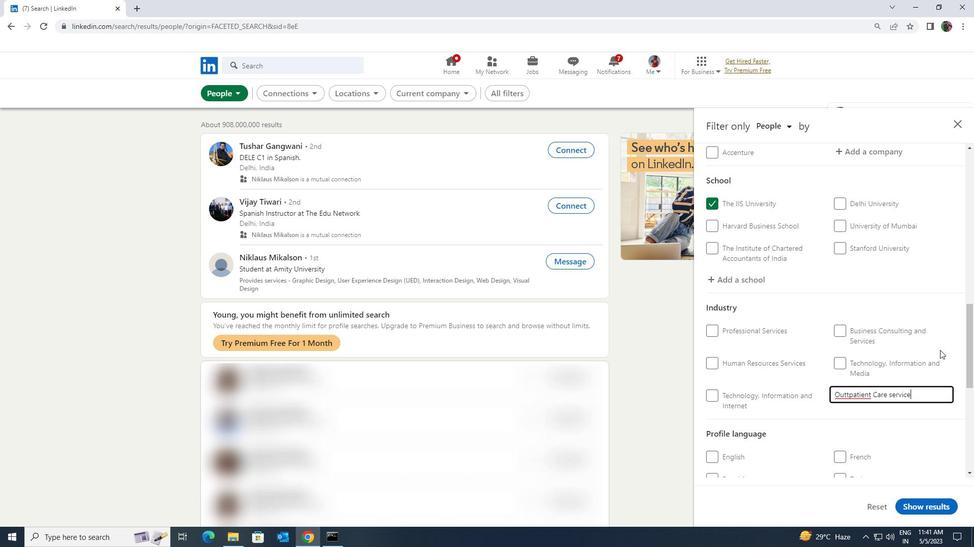 
Action: Mouse scrolled (923, 369) with delta (0, 0)
Screenshot: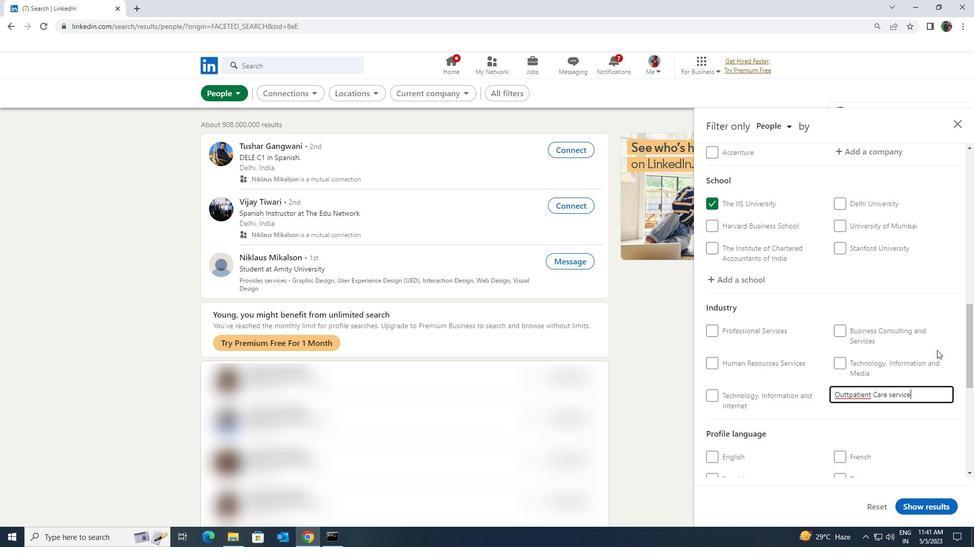 
Action: Mouse moved to (919, 372)
Screenshot: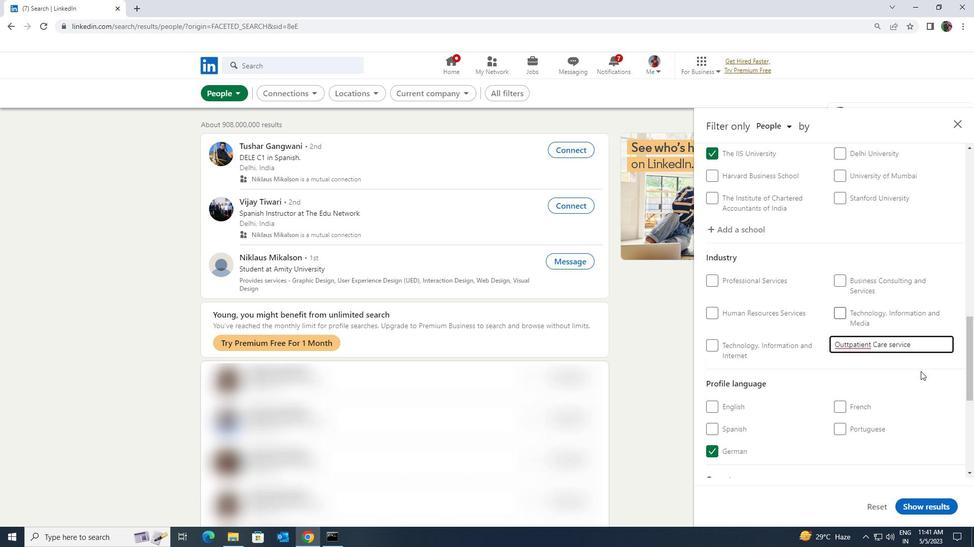 
Action: Mouse scrolled (919, 371) with delta (0, 0)
Screenshot: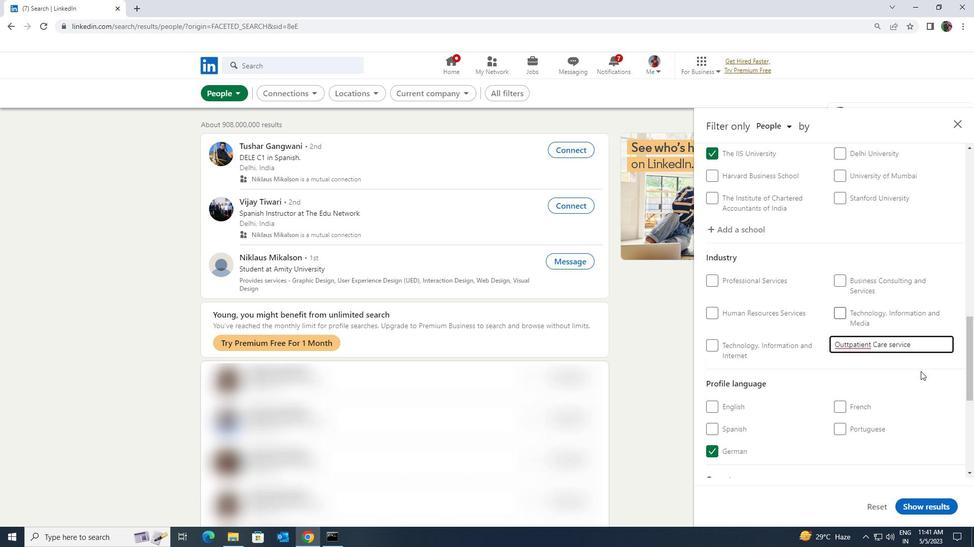 
Action: Mouse moved to (897, 376)
Screenshot: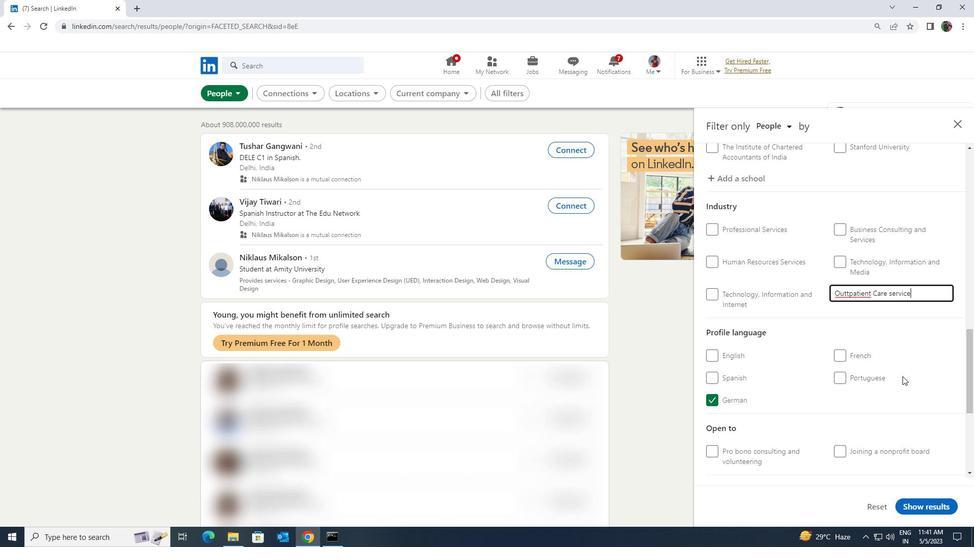 
Action: Mouse scrolled (897, 376) with delta (0, 0)
Screenshot: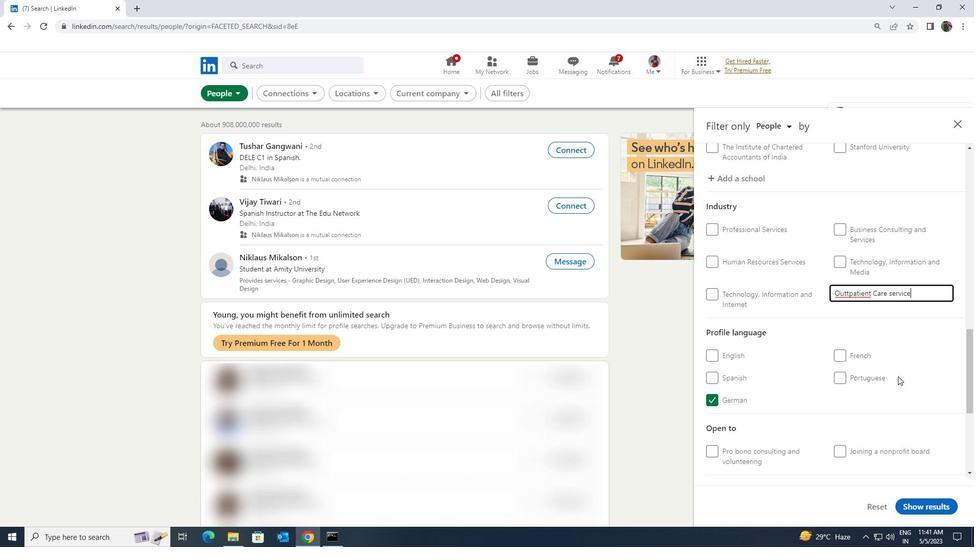 
Action: Mouse scrolled (897, 376) with delta (0, 0)
Screenshot: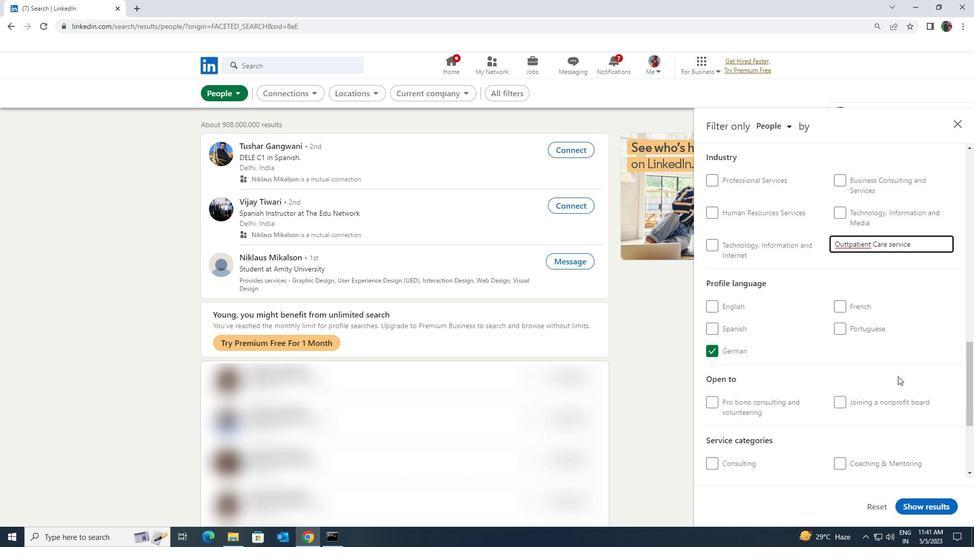 
Action: Mouse scrolled (897, 376) with delta (0, 0)
Screenshot: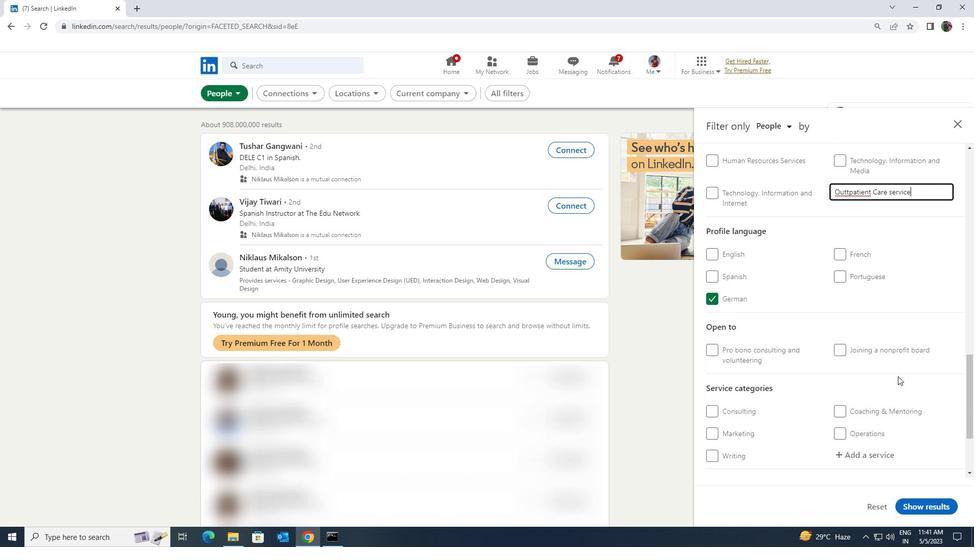 
Action: Mouse moved to (885, 404)
Screenshot: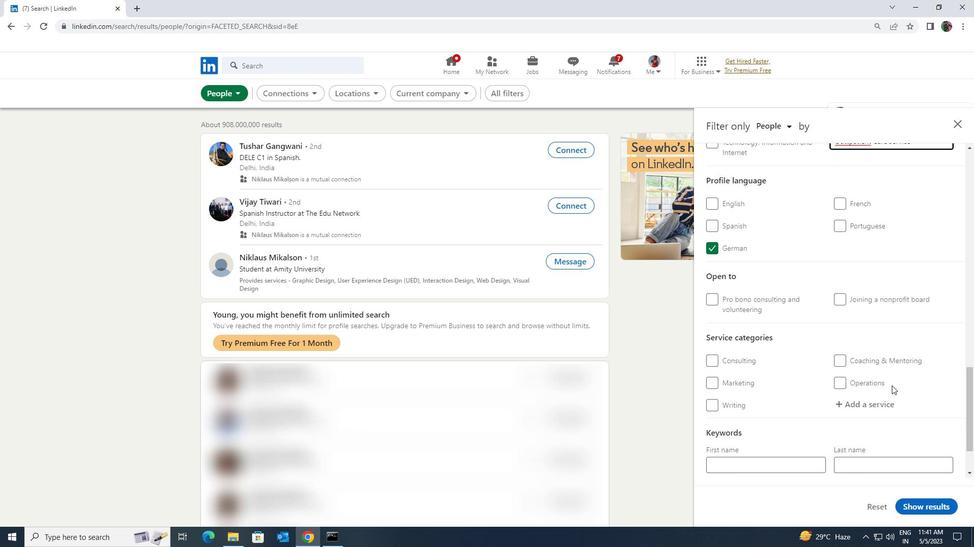 
Action: Mouse pressed left at (885, 404)
Screenshot: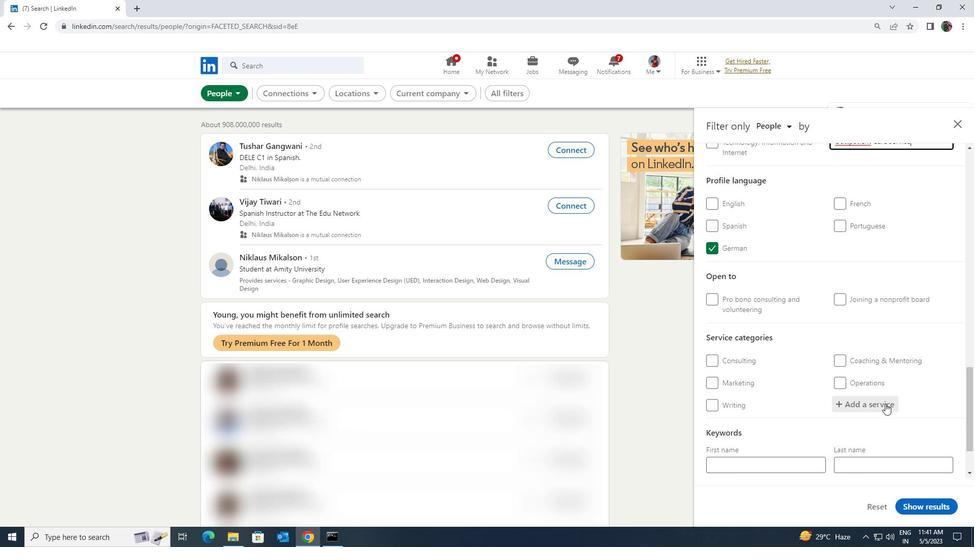 
Action: Key pressed <Key.shift><Key.shift><Key.shift><Key.shift><Key.shift><Key.shift><Key.shift>HUMAN<Key.space>
Screenshot: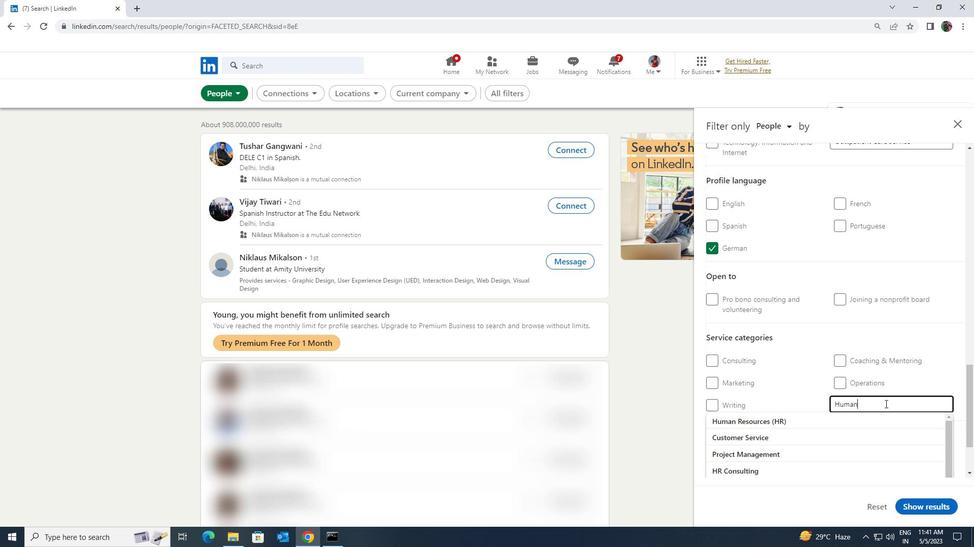 
Action: Mouse moved to (863, 416)
Screenshot: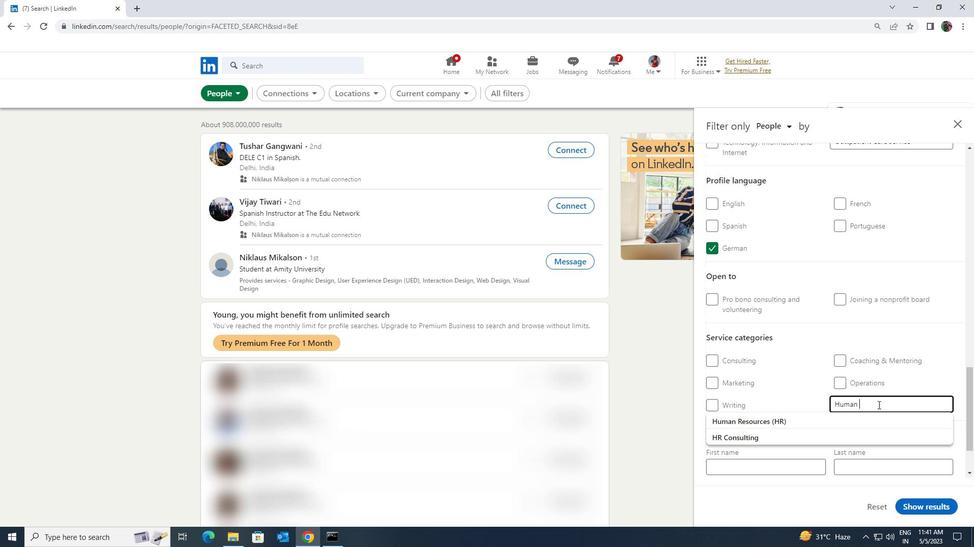
Action: Mouse pressed left at (863, 416)
Screenshot: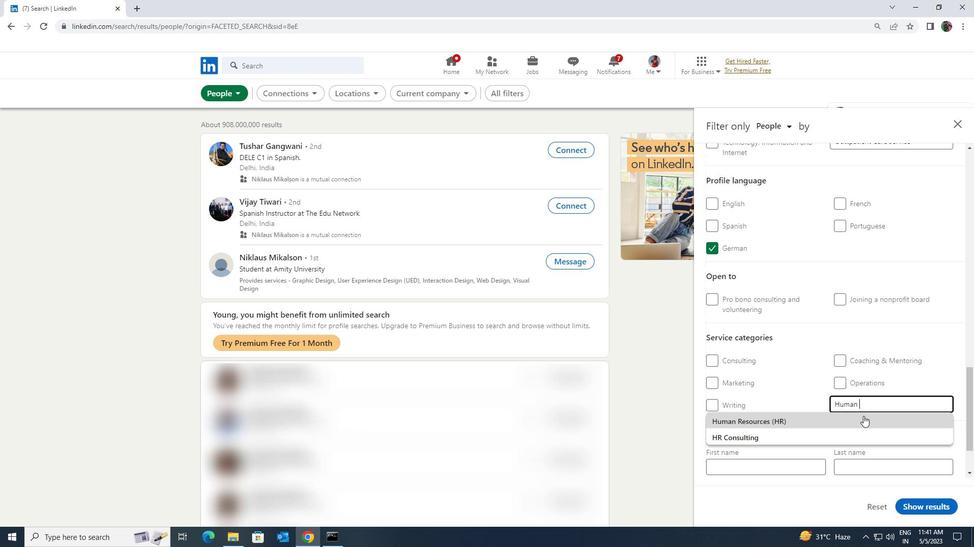 
Action: Mouse moved to (847, 417)
Screenshot: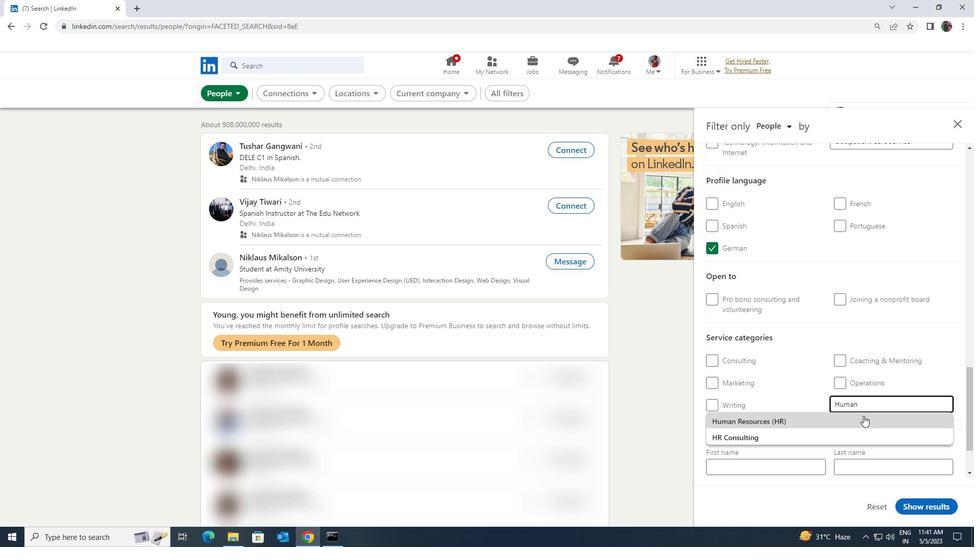 
Action: Mouse scrolled (847, 417) with delta (0, 0)
Screenshot: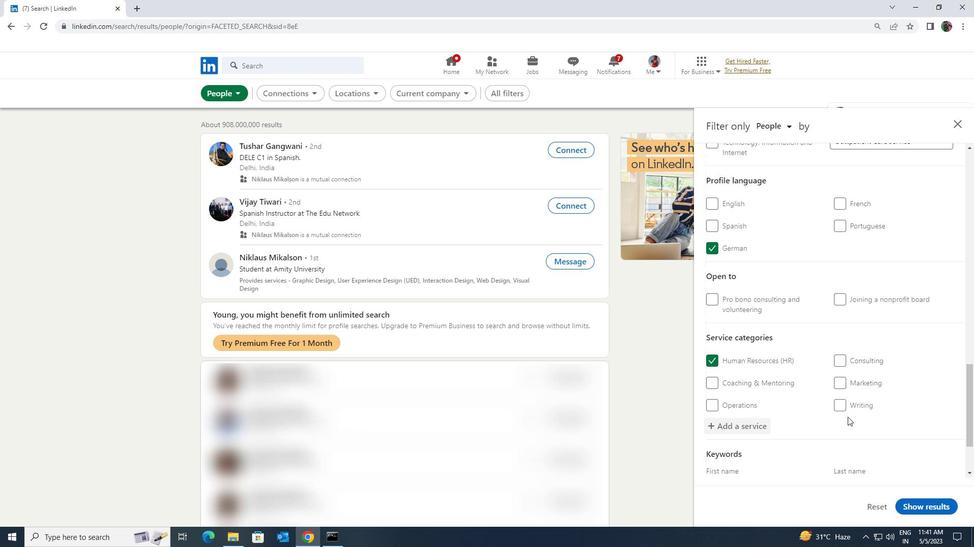 
Action: Mouse scrolled (847, 417) with delta (0, 0)
Screenshot: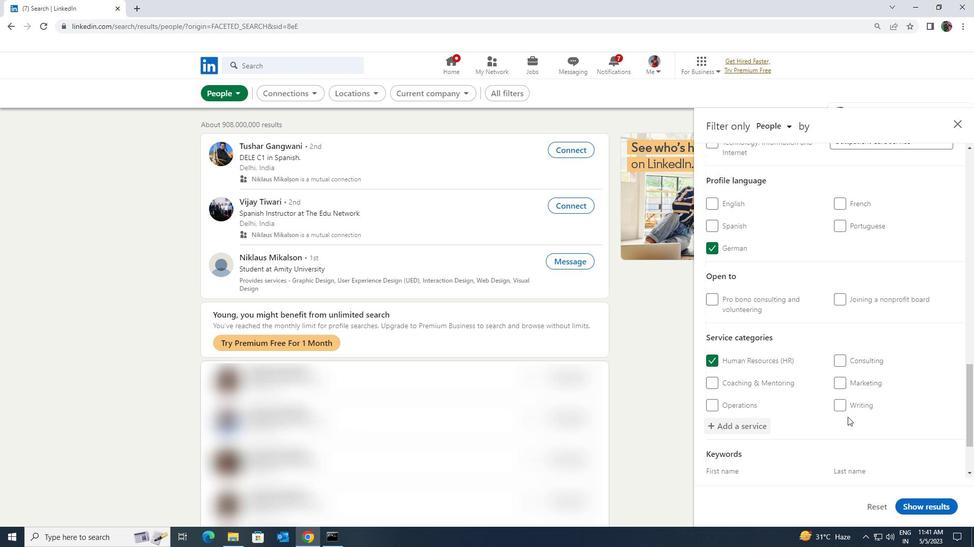 
Action: Mouse moved to (846, 414)
Screenshot: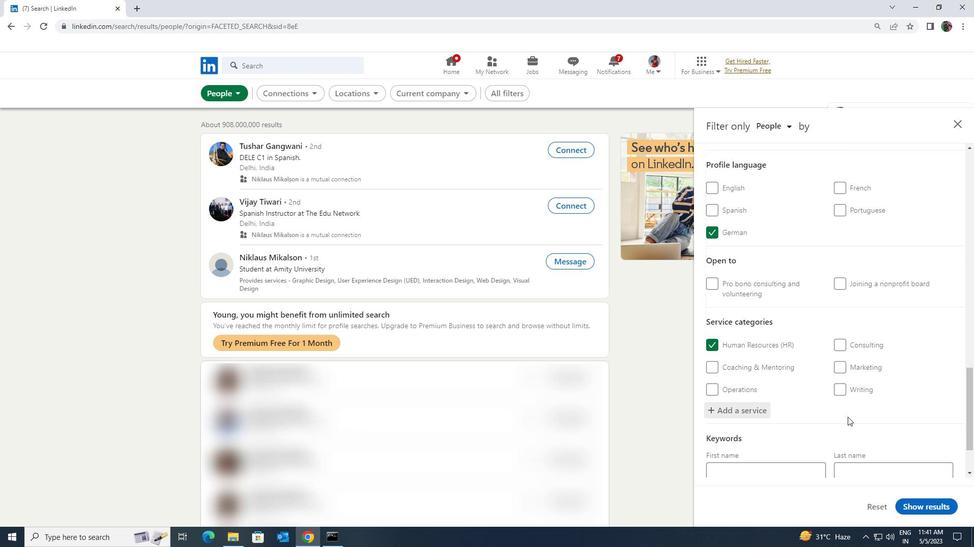 
Action: Mouse scrolled (846, 414) with delta (0, 0)
Screenshot: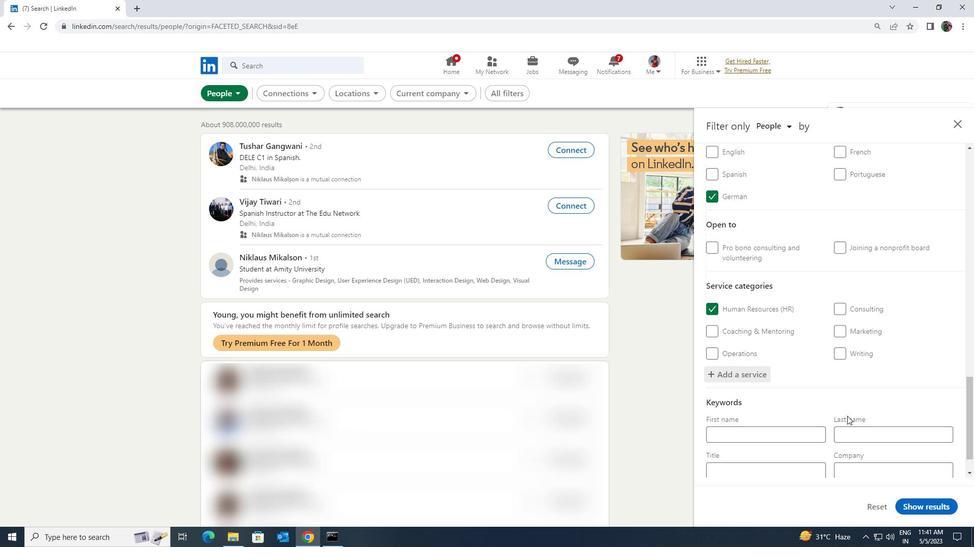 
Action: Mouse scrolled (846, 414) with delta (0, 0)
Screenshot: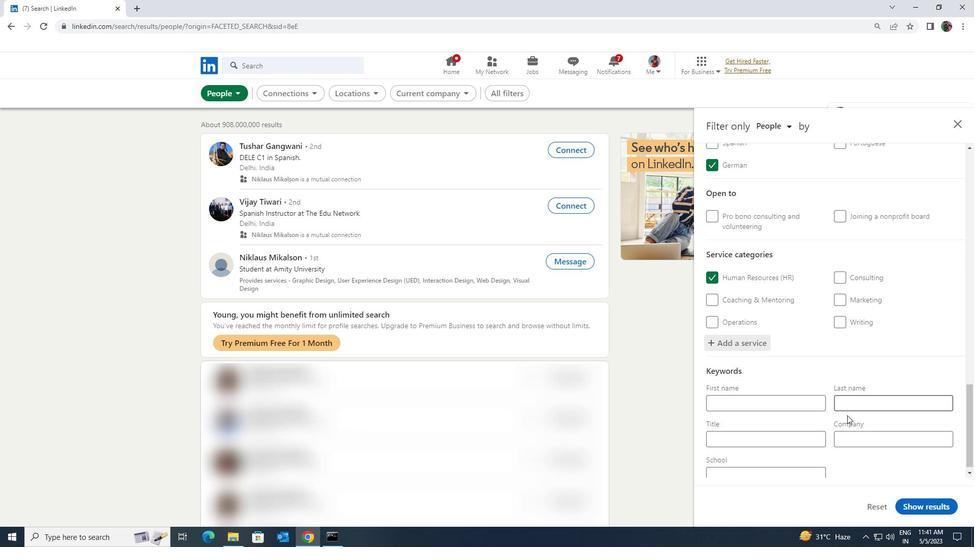 
Action: Mouse moved to (812, 430)
Screenshot: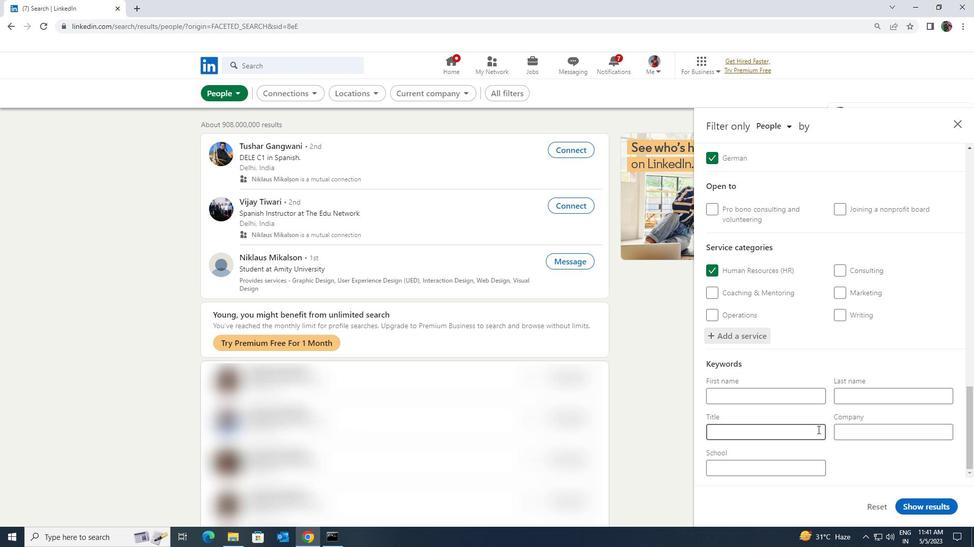 
Action: Mouse pressed left at (812, 430)
Screenshot: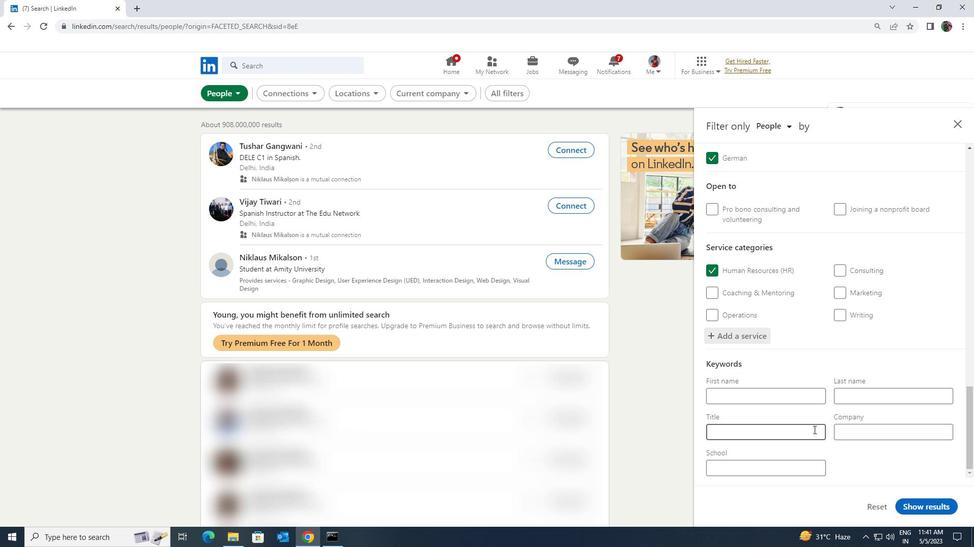 
Action: Key pressed <Key.shift><Key.shift><Key.shift><Key.shift><Key.shift>TEST<Key.space><Key.shift><Key.shift><Key.shift><Key.shift><Key.shift><Key.shift><Key.shift>SCORER
Screenshot: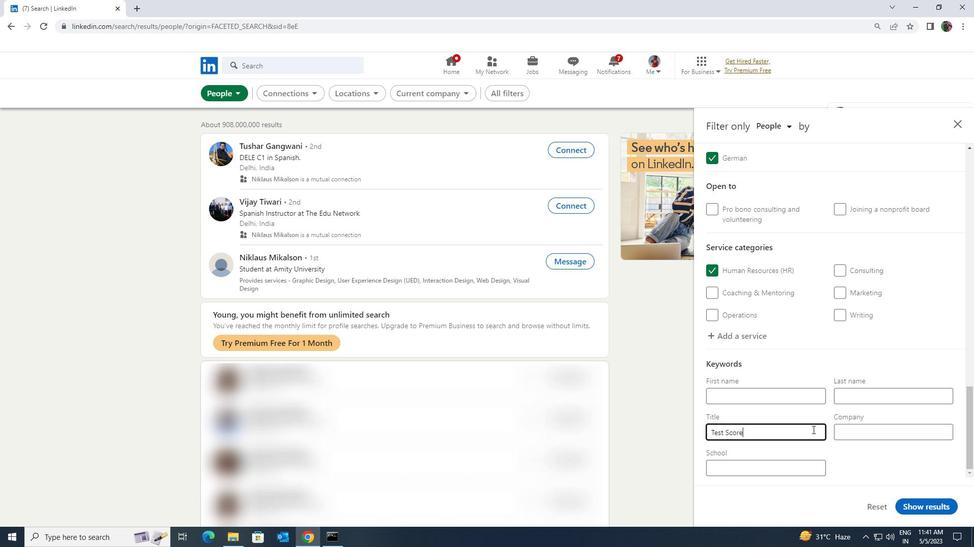 
Action: Mouse moved to (915, 501)
Screenshot: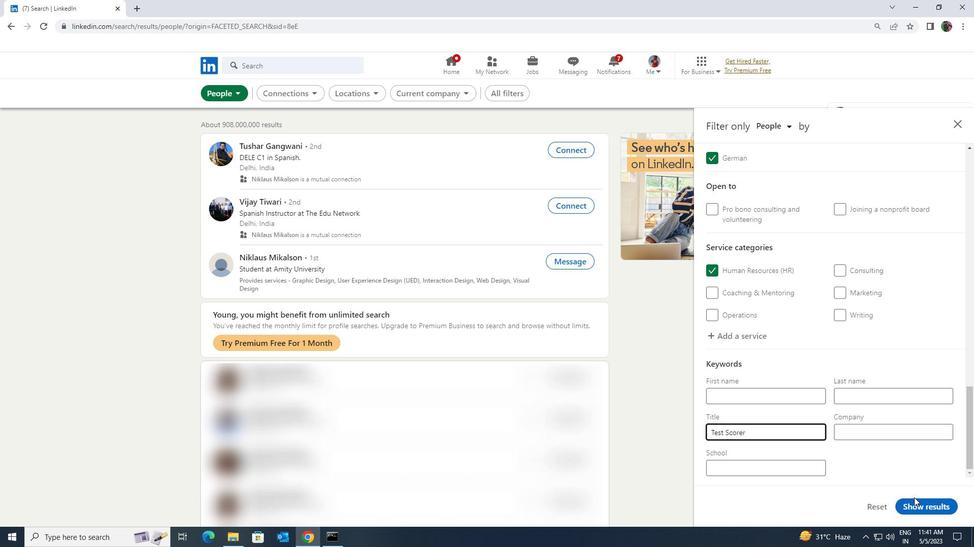 
Action: Mouse pressed left at (915, 501)
Screenshot: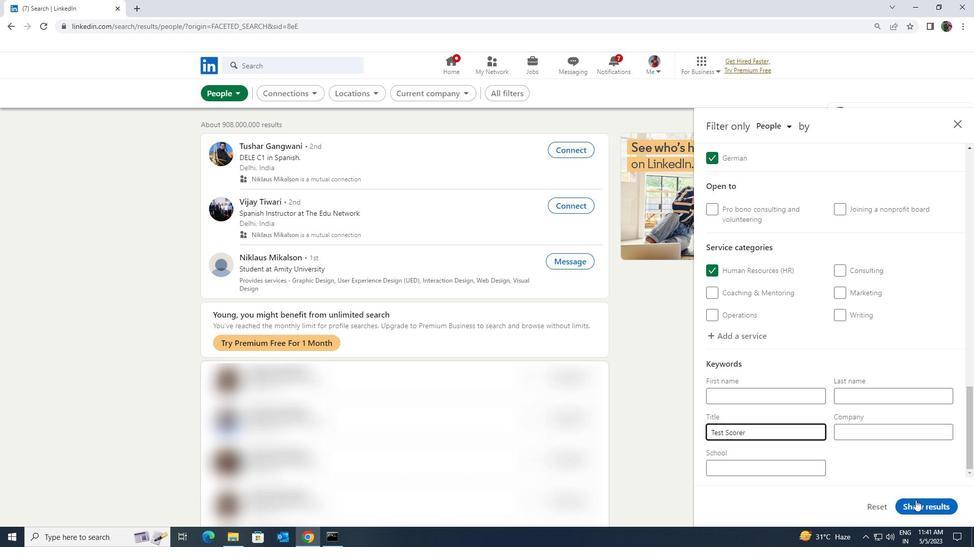 
